 Task: View the report on the team pipeline
Action: Mouse scrolled (419, 310) with delta (0, 0)
Screenshot: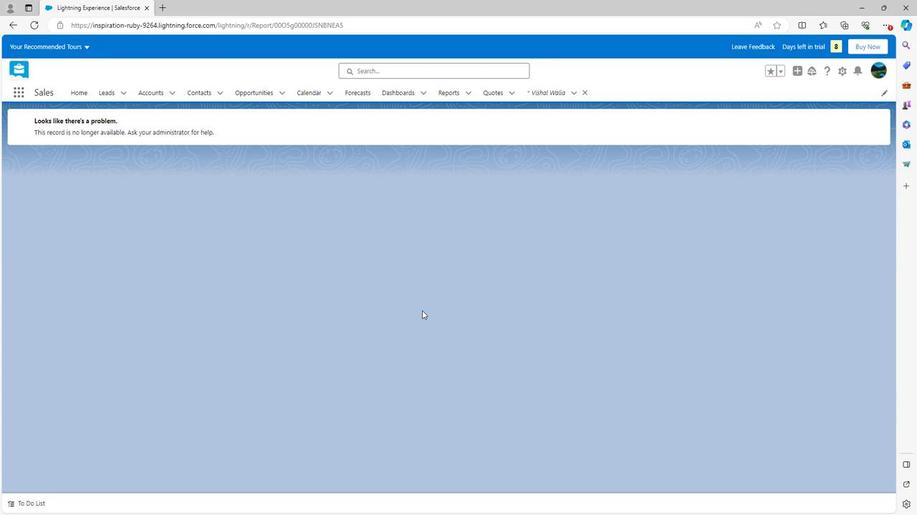 
Action: Mouse scrolled (419, 310) with delta (0, 0)
Screenshot: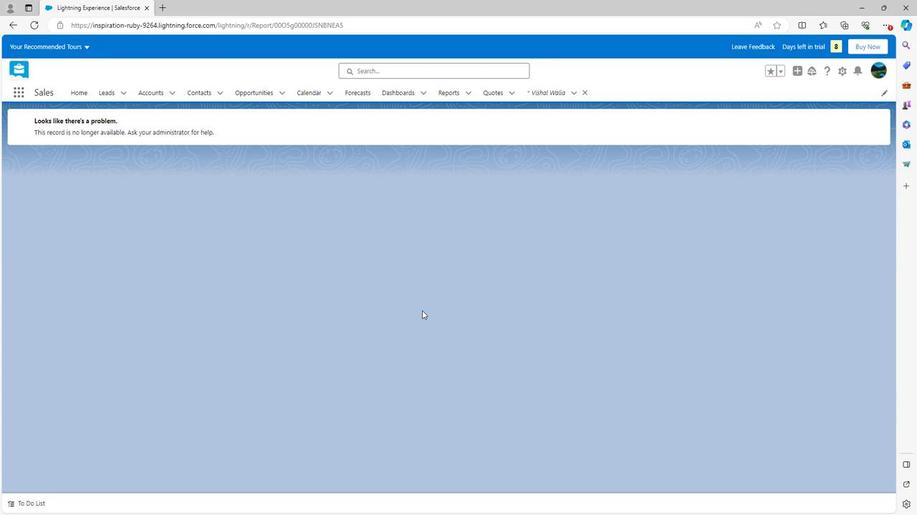 
Action: Mouse scrolled (419, 310) with delta (0, 0)
Screenshot: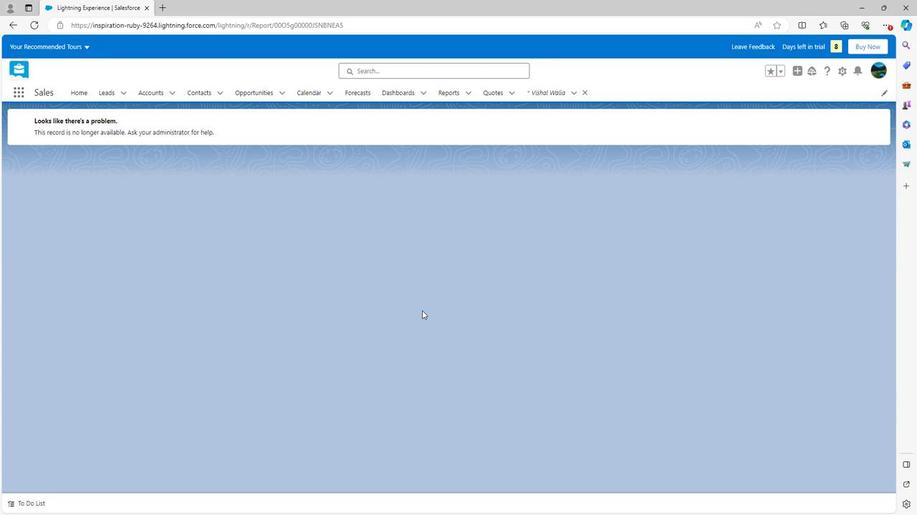
Action: Mouse scrolled (419, 310) with delta (0, 0)
Screenshot: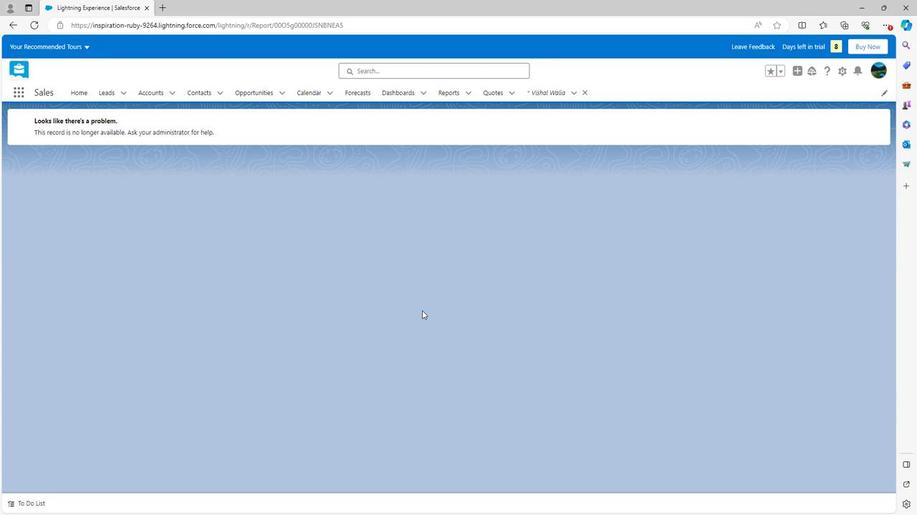 
Action: Mouse moved to (444, 93)
Screenshot: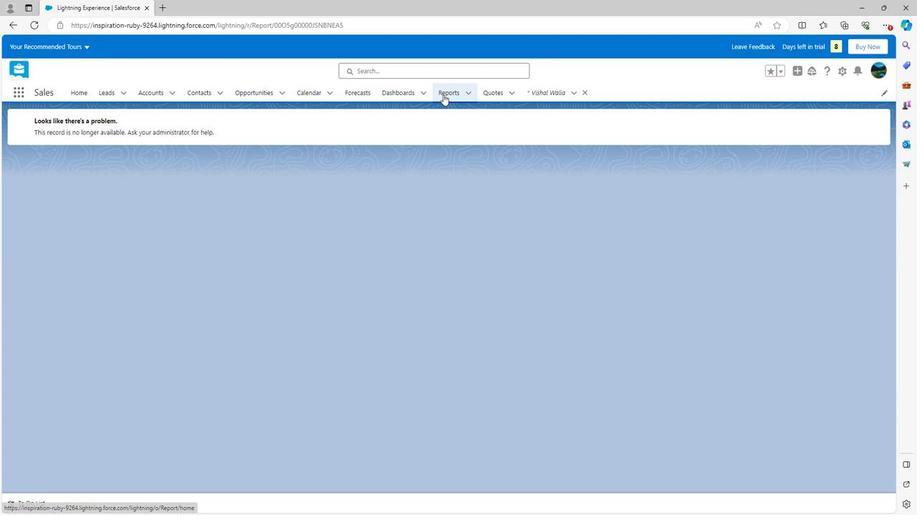 
Action: Mouse pressed left at (444, 93)
Screenshot: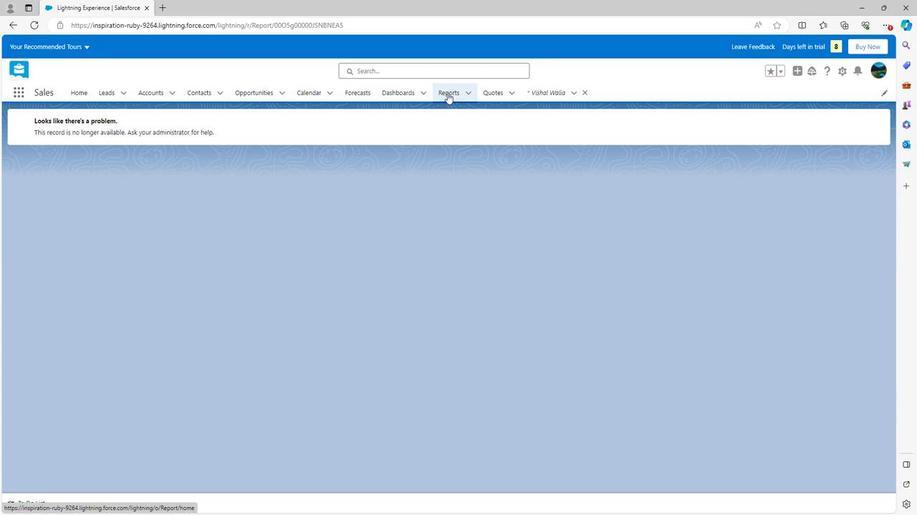 
Action: Mouse moved to (108, 215)
Screenshot: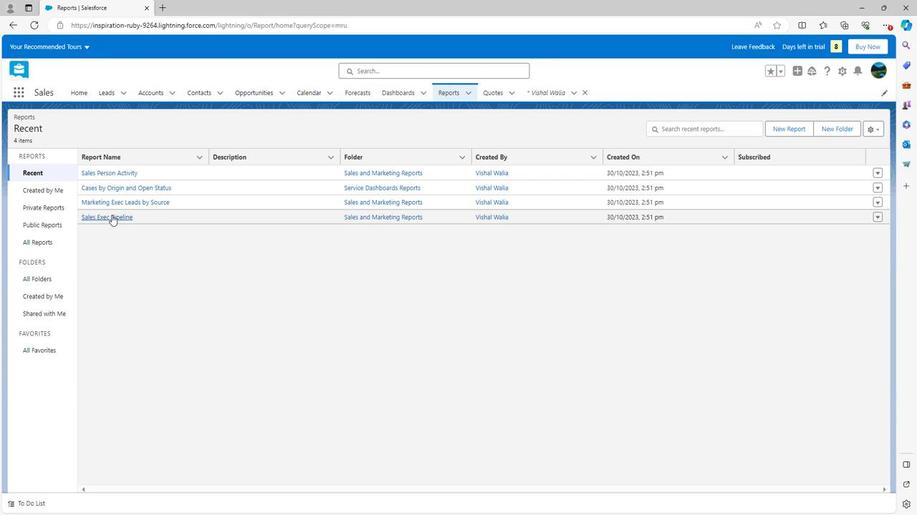 
Action: Mouse pressed left at (108, 215)
Screenshot: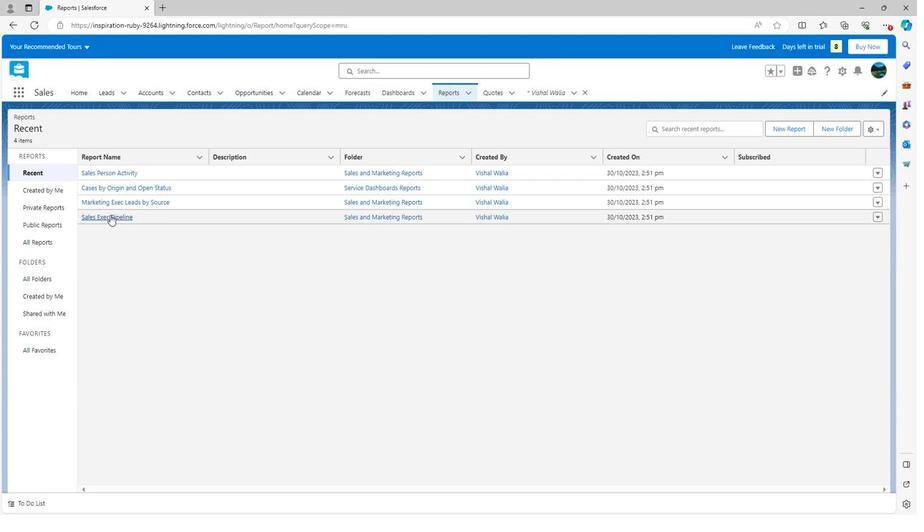
Action: Mouse moved to (331, 262)
Screenshot: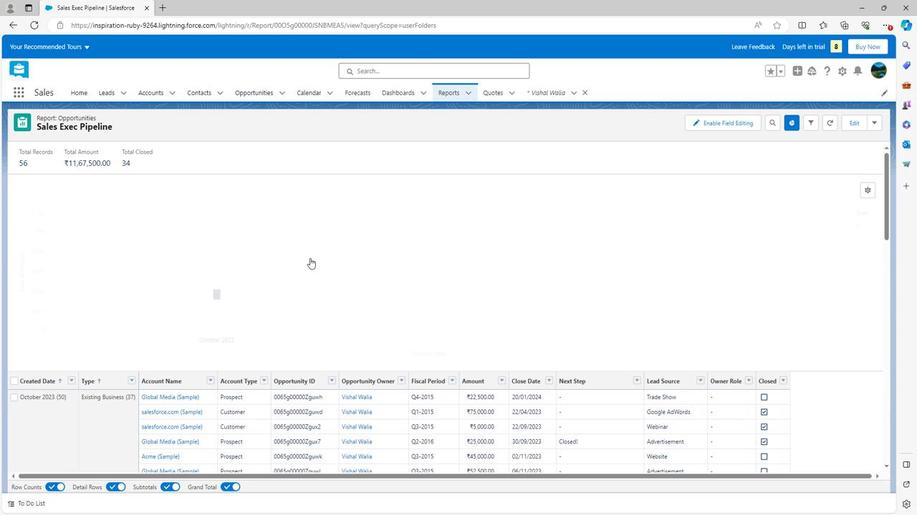 
Action: Mouse scrolled (331, 262) with delta (0, 0)
Screenshot: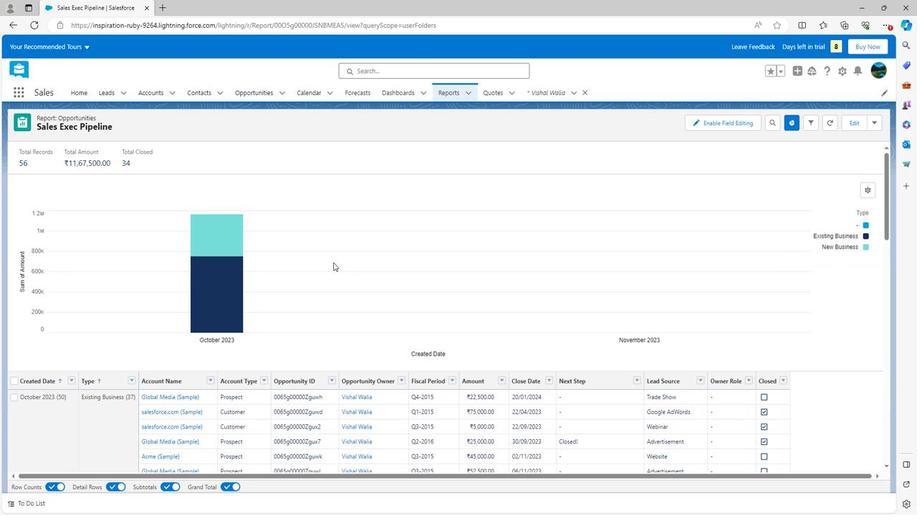 
Action: Mouse scrolled (331, 262) with delta (0, 0)
Screenshot: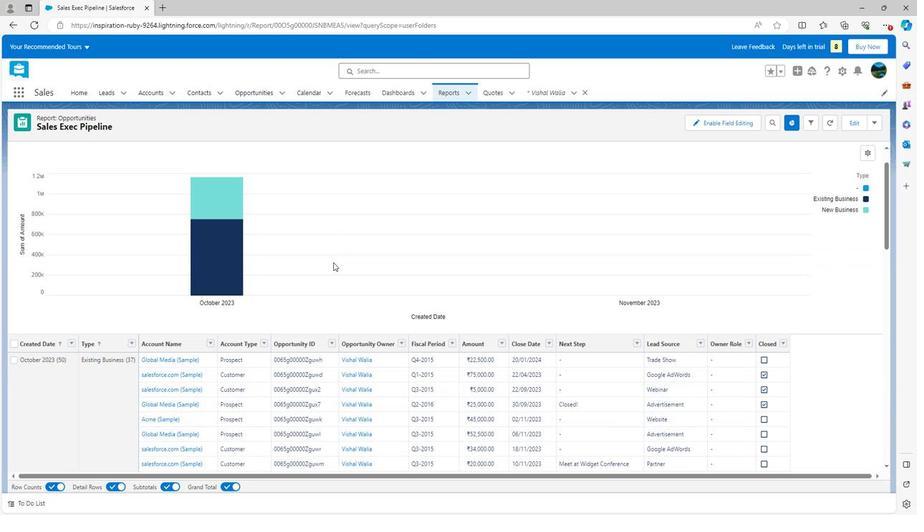 
Action: Mouse scrolled (331, 262) with delta (0, 0)
Screenshot: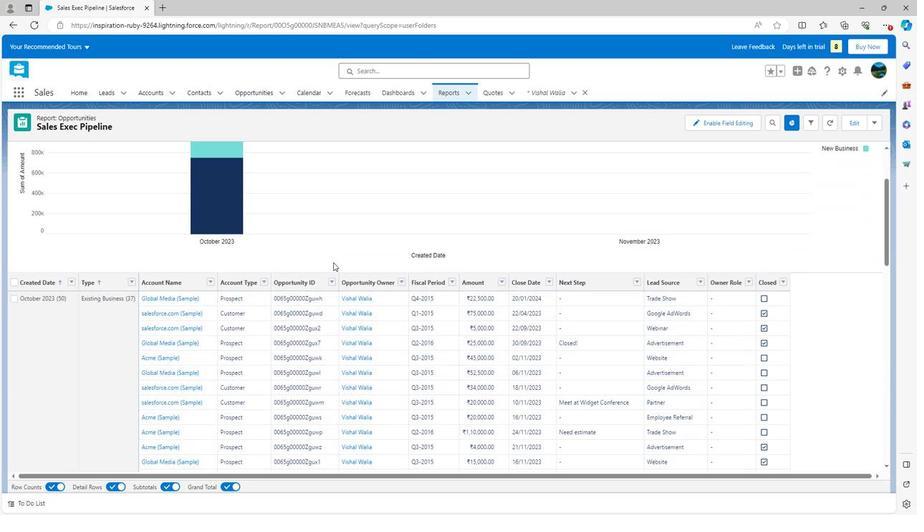 
Action: Mouse scrolled (331, 262) with delta (0, 0)
Screenshot: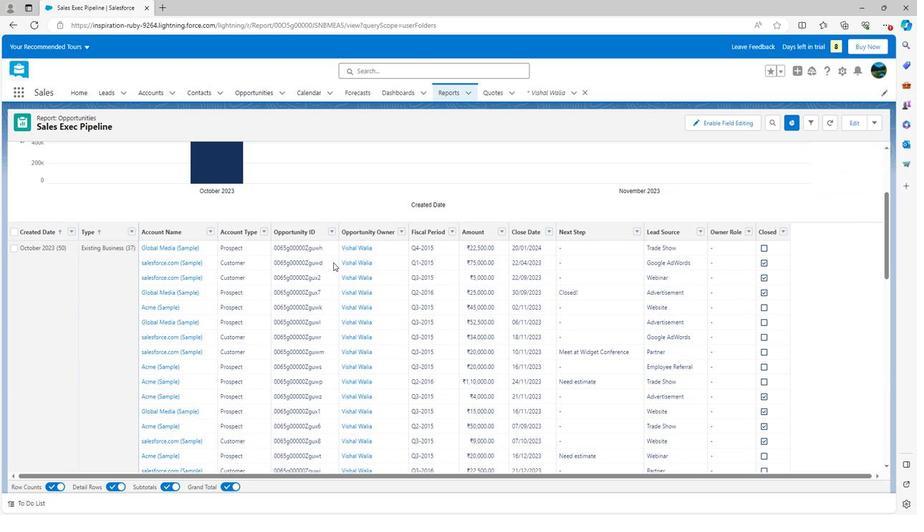 
Action: Mouse scrolled (331, 262) with delta (0, 0)
Screenshot: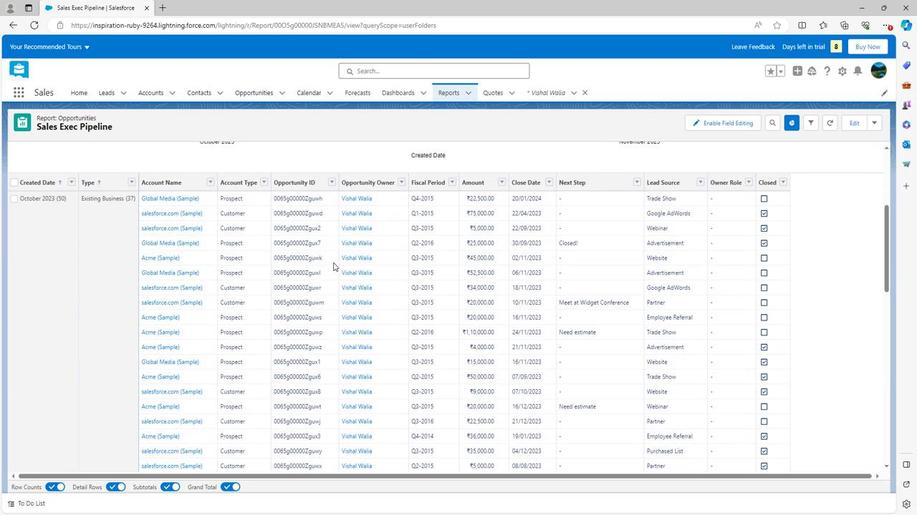 
Action: Mouse scrolled (331, 262) with delta (0, 0)
Screenshot: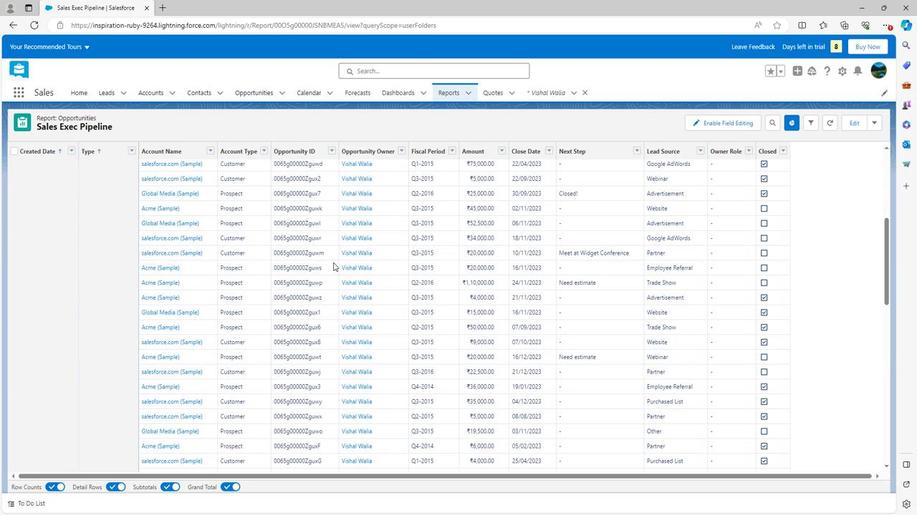 
Action: Mouse scrolled (331, 262) with delta (0, 0)
Screenshot: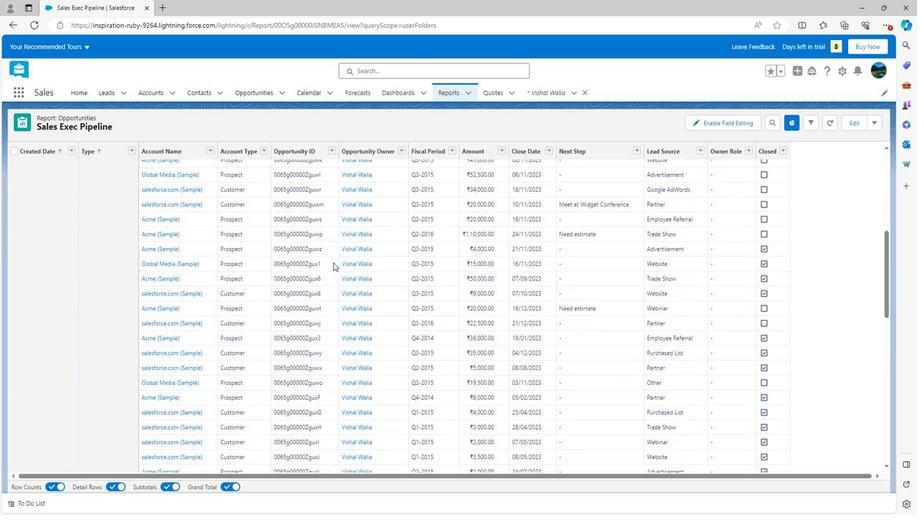 
Action: Mouse scrolled (331, 262) with delta (0, 0)
Screenshot: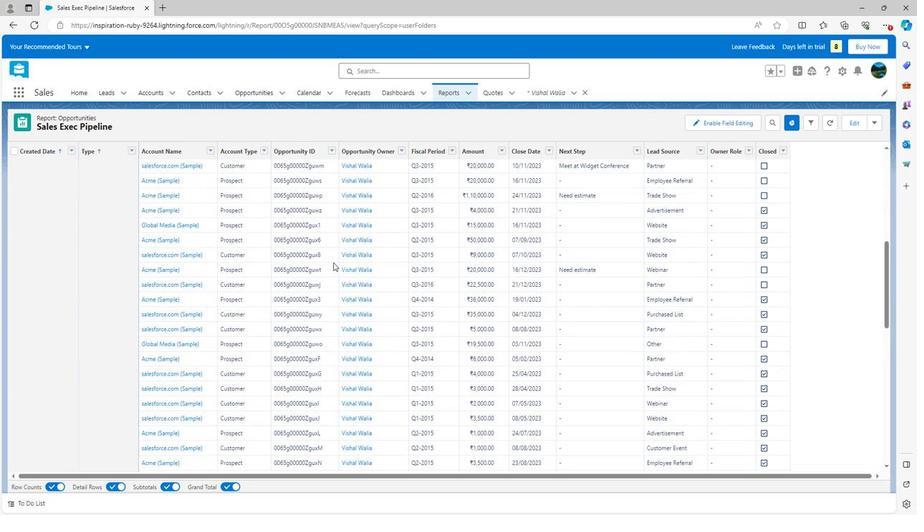 
Action: Mouse scrolled (331, 262) with delta (0, 0)
Screenshot: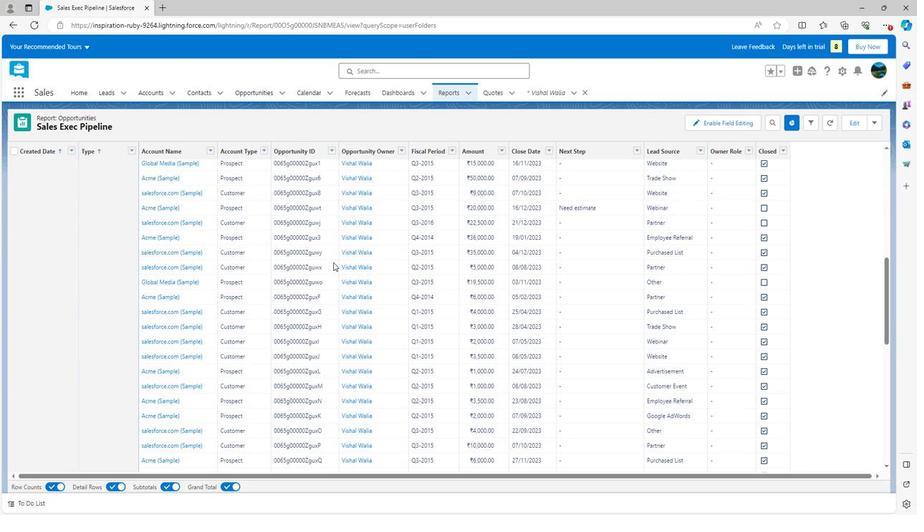 
Action: Mouse scrolled (331, 262) with delta (0, 0)
Screenshot: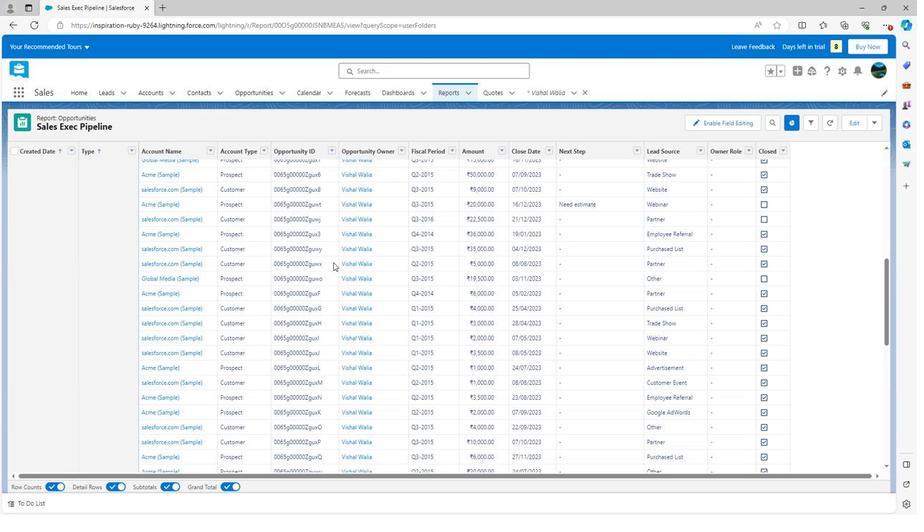 
Action: Mouse scrolled (331, 262) with delta (0, 0)
Screenshot: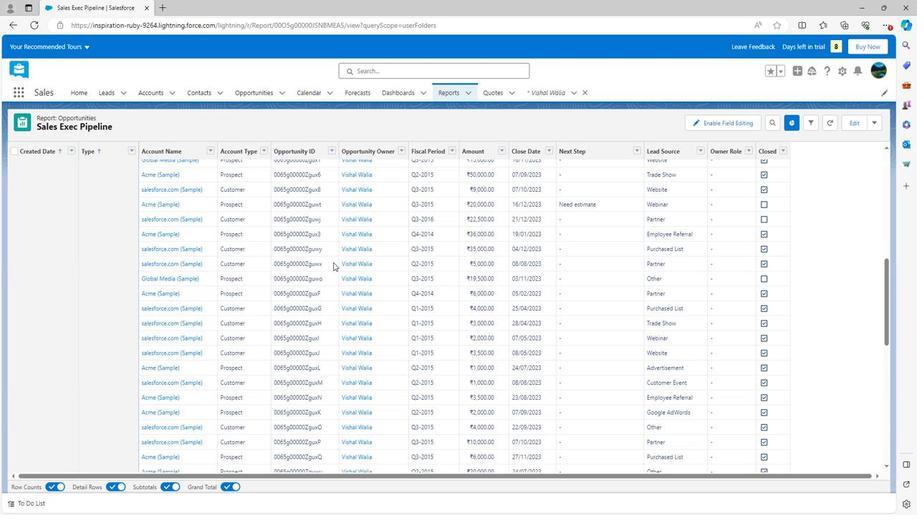 
Action: Mouse scrolled (331, 262) with delta (0, 0)
Screenshot: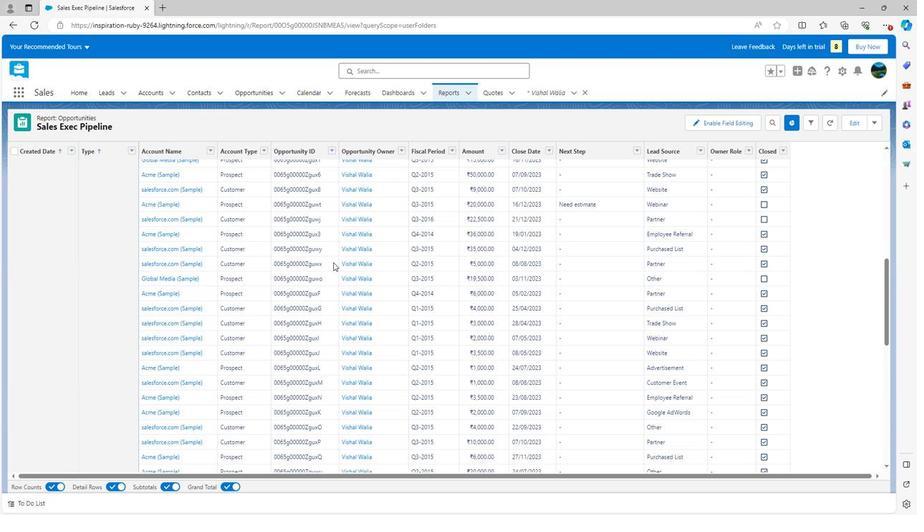 
Action: Mouse moved to (473, 305)
Screenshot: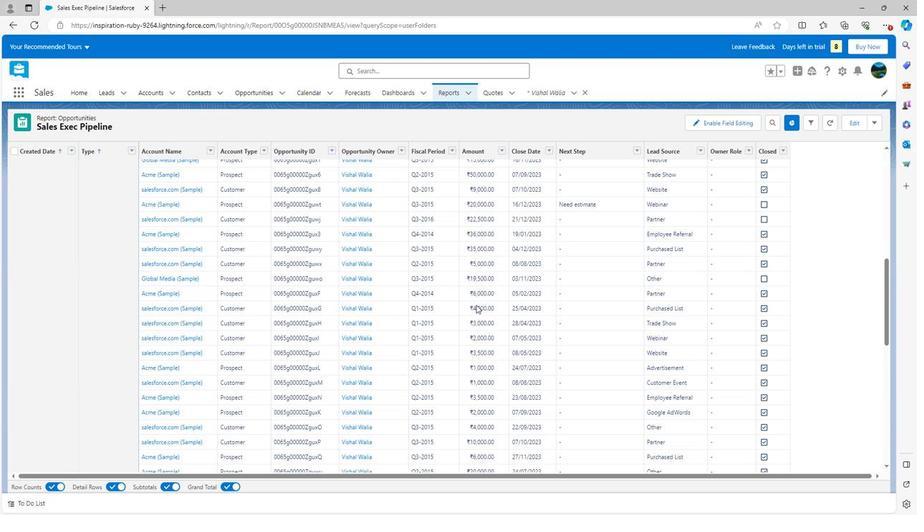 
Action: Mouse scrolled (473, 305) with delta (0, 0)
Screenshot: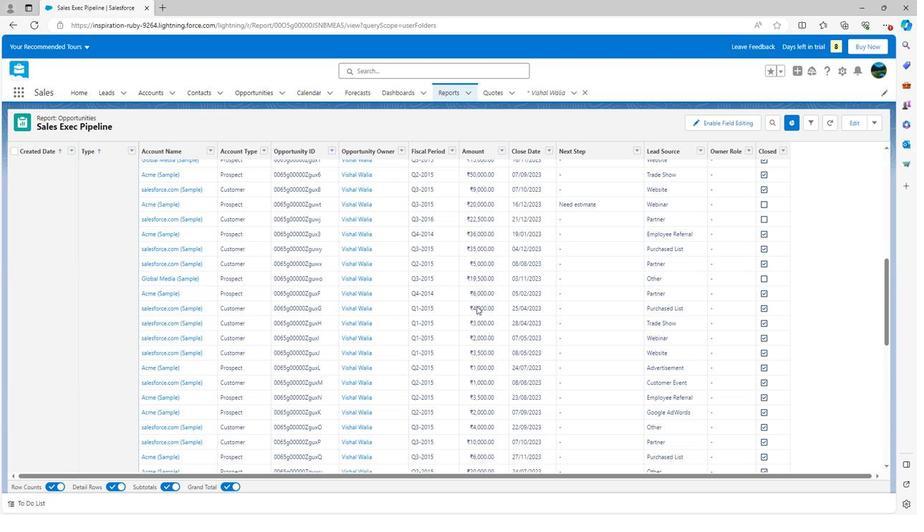 
Action: Mouse scrolled (473, 305) with delta (0, 0)
Screenshot: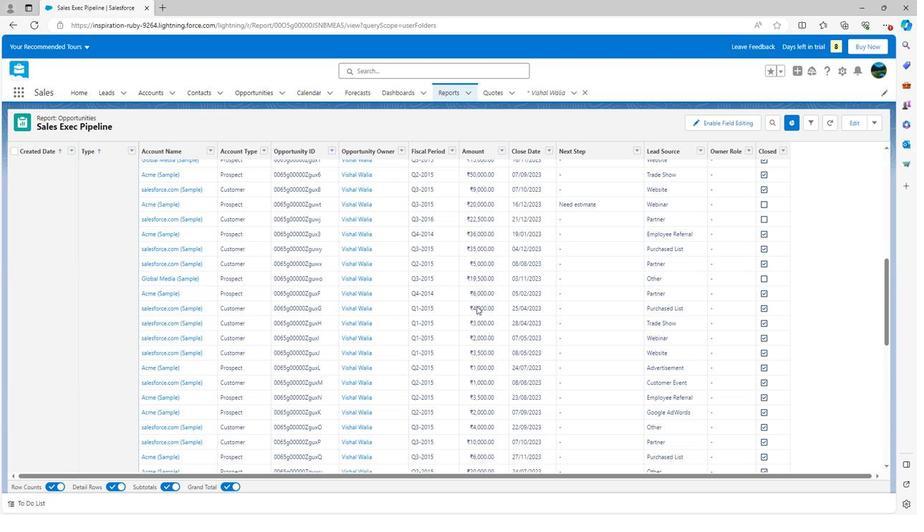 
Action: Mouse scrolled (473, 305) with delta (0, 0)
Screenshot: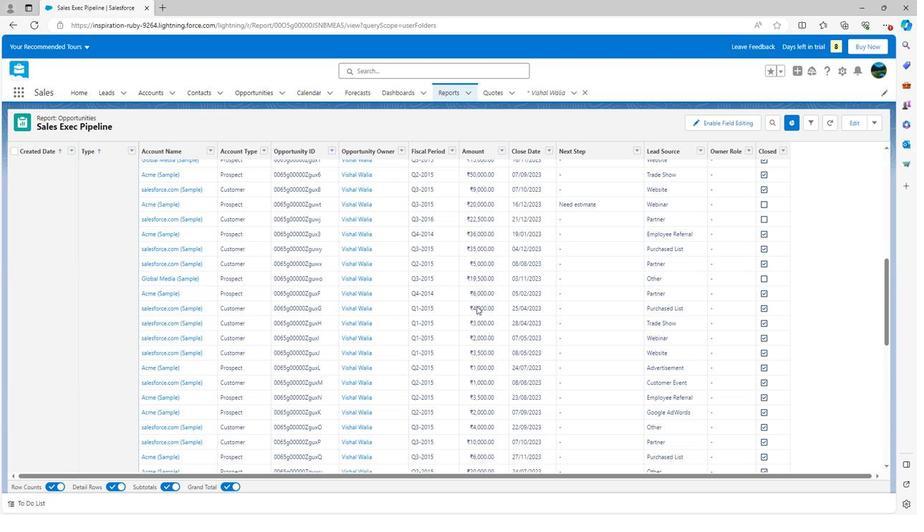 
Action: Mouse scrolled (473, 305) with delta (0, 0)
Screenshot: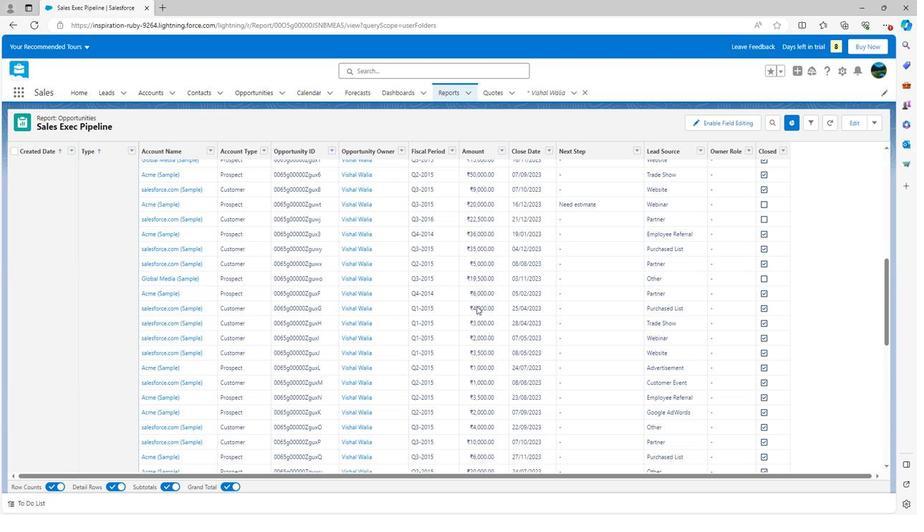 
Action: Mouse moved to (804, 317)
Screenshot: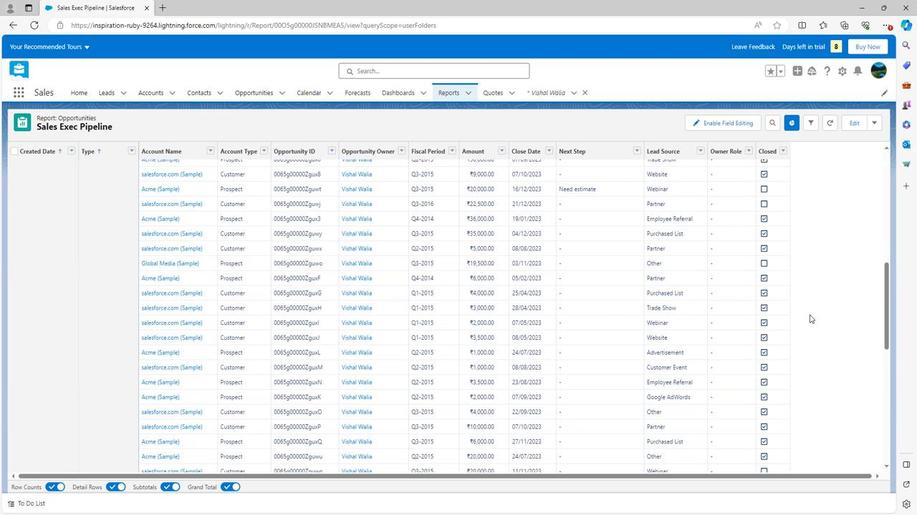
Action: Mouse scrolled (804, 316) with delta (0, 0)
Screenshot: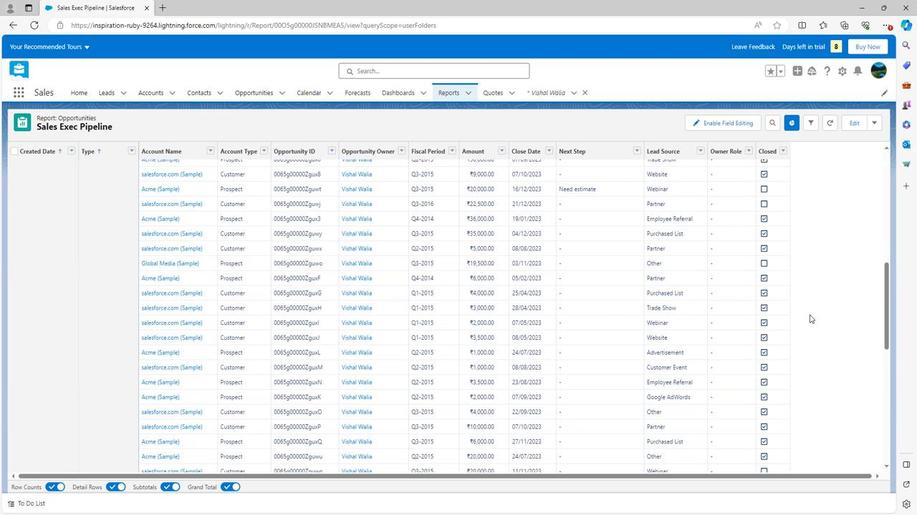 
Action: Mouse moved to (804, 318)
Screenshot: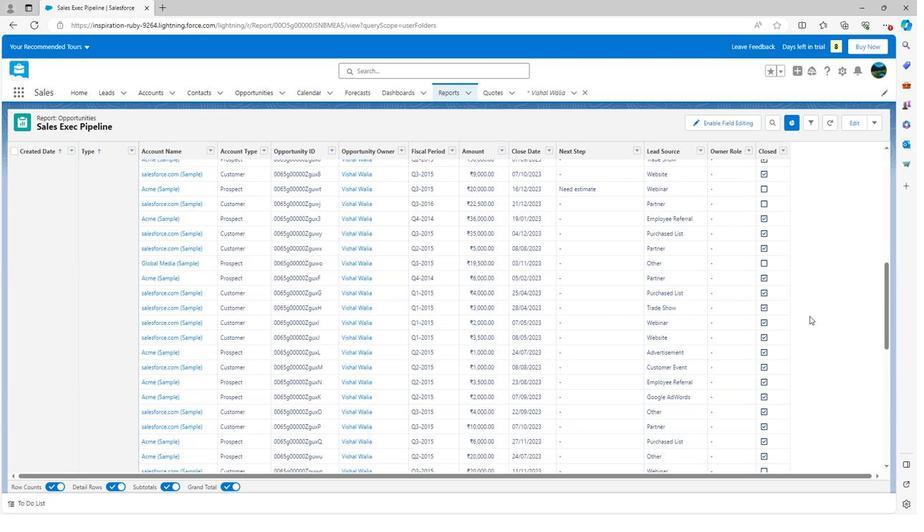 
Action: Mouse scrolled (804, 318) with delta (0, 0)
Screenshot: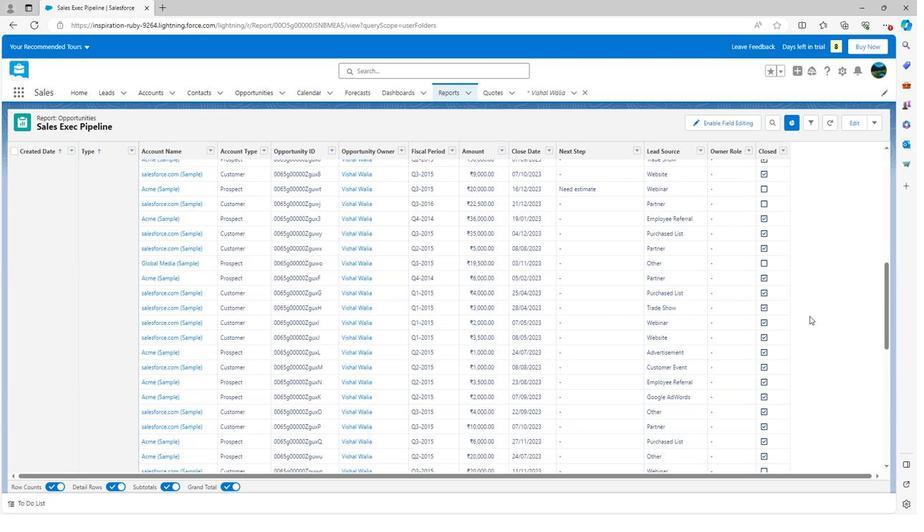 
Action: Mouse moved to (804, 318)
Screenshot: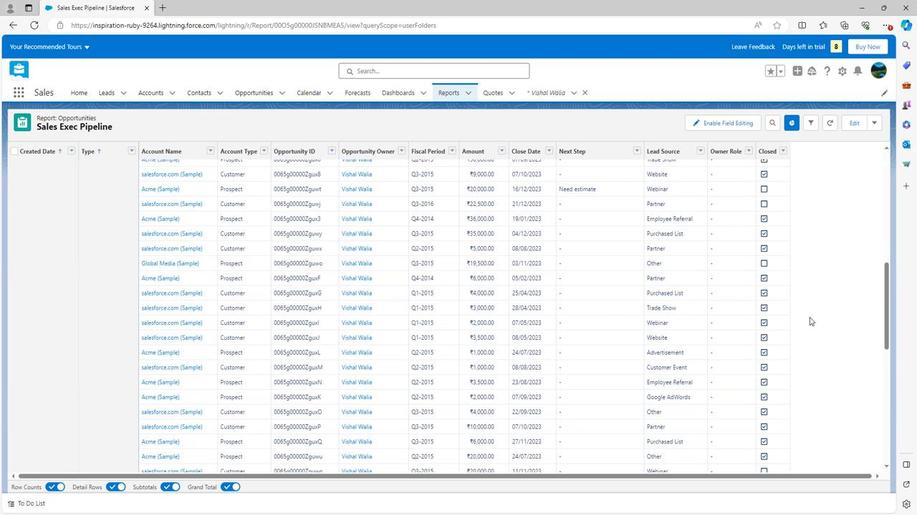 
Action: Mouse scrolled (804, 318) with delta (0, 0)
Screenshot: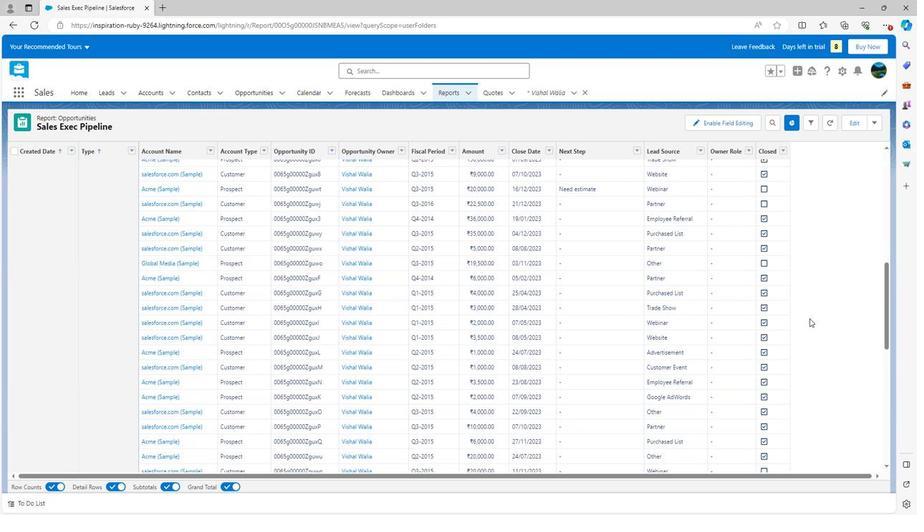 
Action: Mouse scrolled (804, 318) with delta (0, 0)
Screenshot: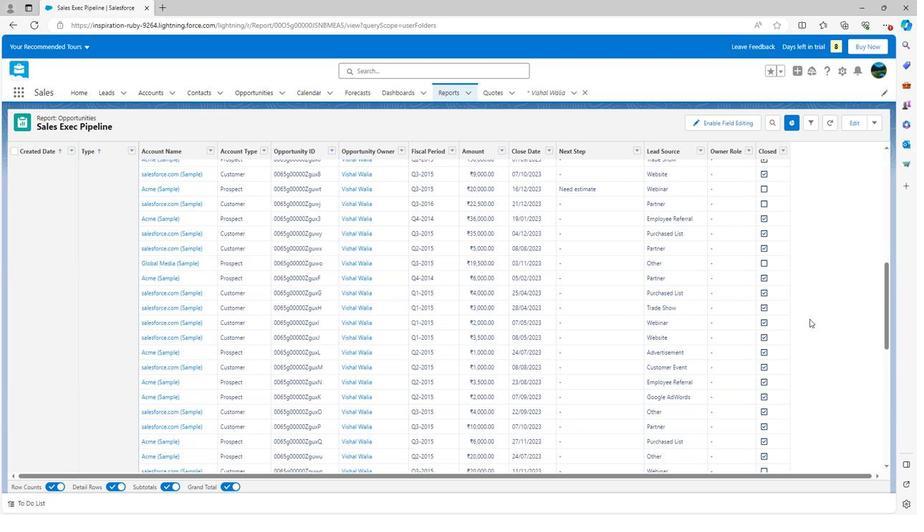 
Action: Mouse moved to (880, 304)
Screenshot: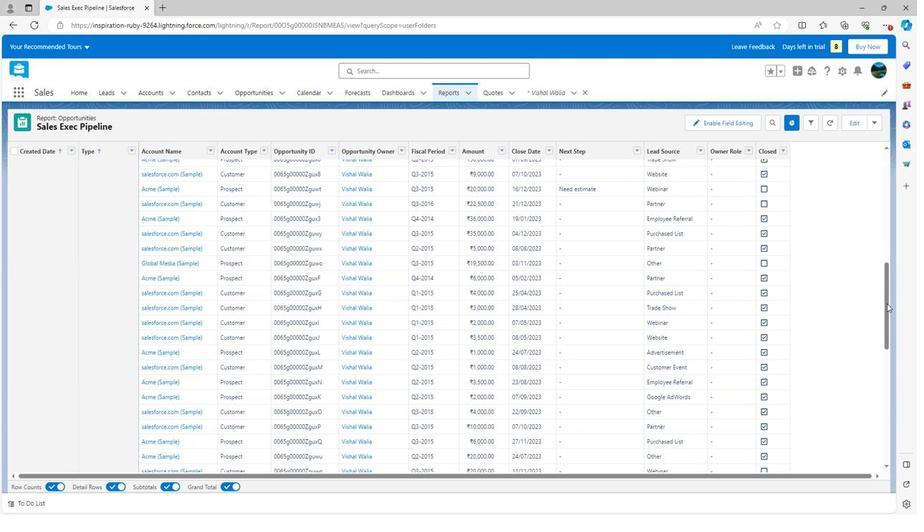 
Action: Mouse pressed left at (880, 304)
Screenshot: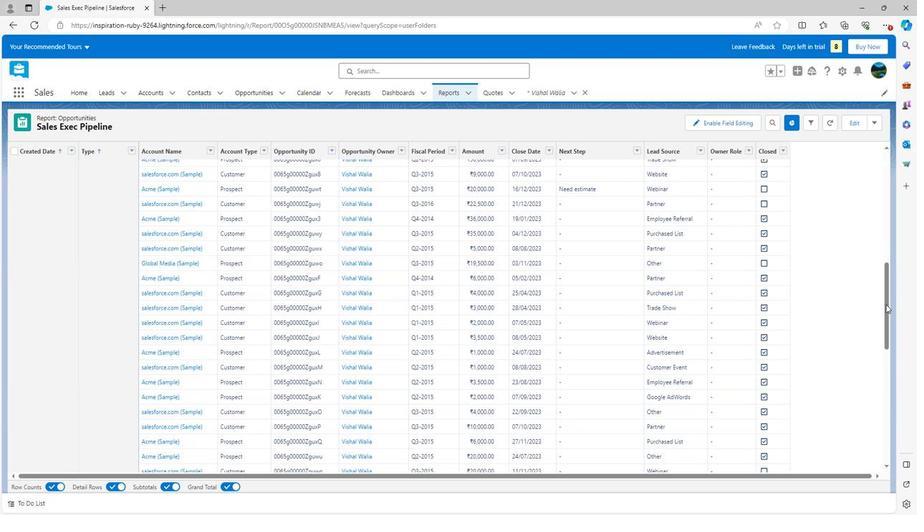 
Action: Mouse moved to (833, 310)
Screenshot: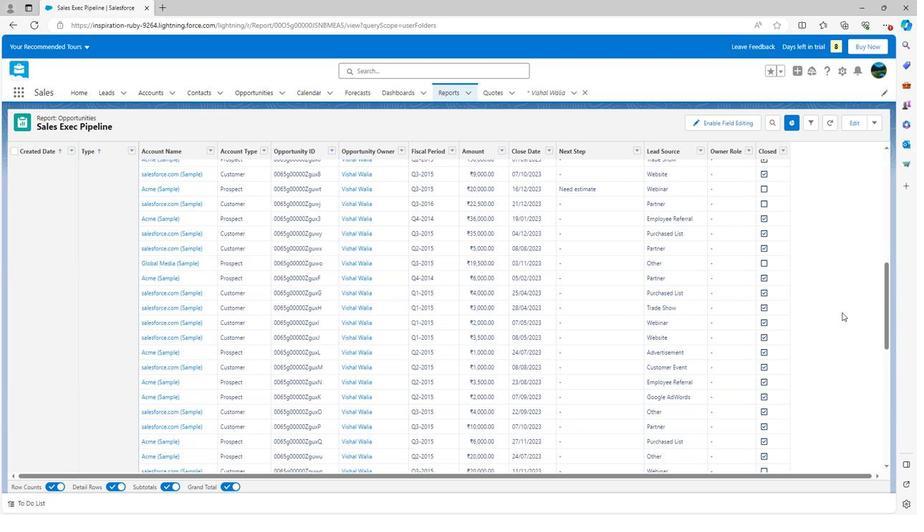 
Action: Mouse scrolled (833, 311) with delta (0, 0)
Screenshot: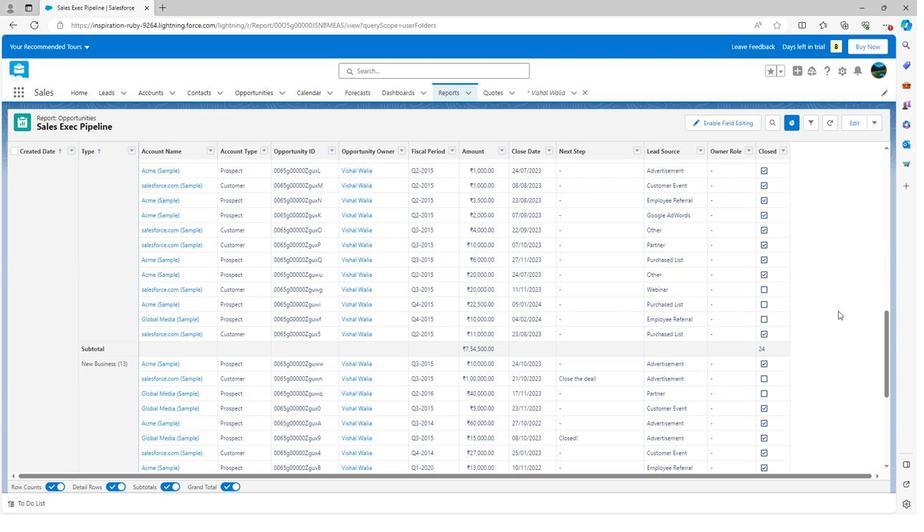 
Action: Mouse scrolled (833, 311) with delta (0, 0)
Screenshot: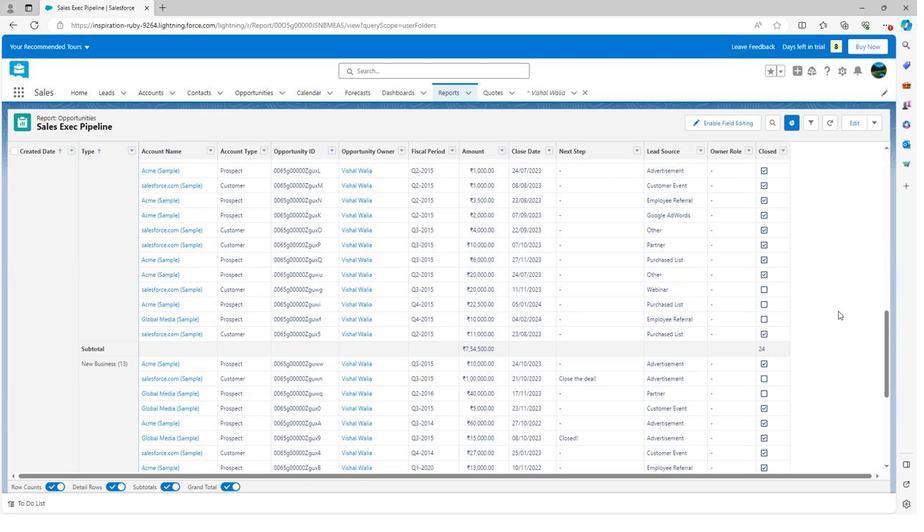 
Action: Mouse scrolled (833, 311) with delta (0, 0)
Screenshot: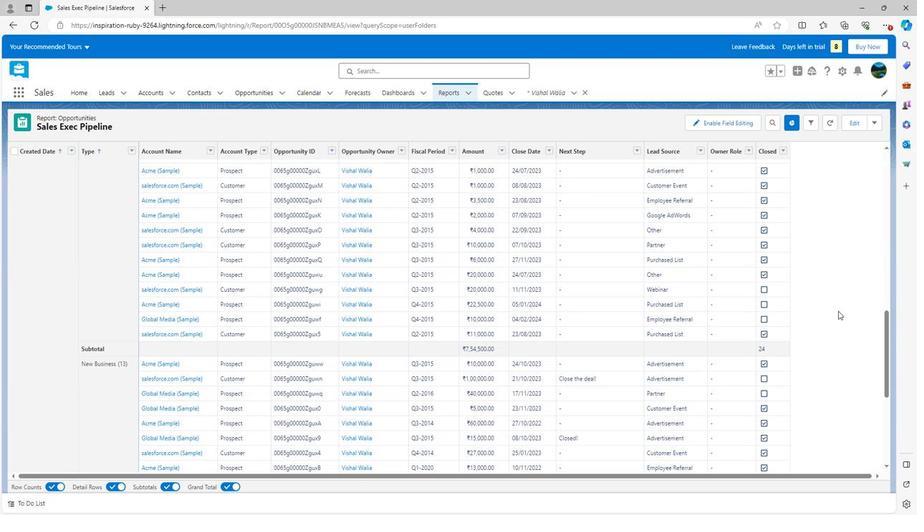 
Action: Mouse scrolled (833, 311) with delta (0, 0)
Screenshot: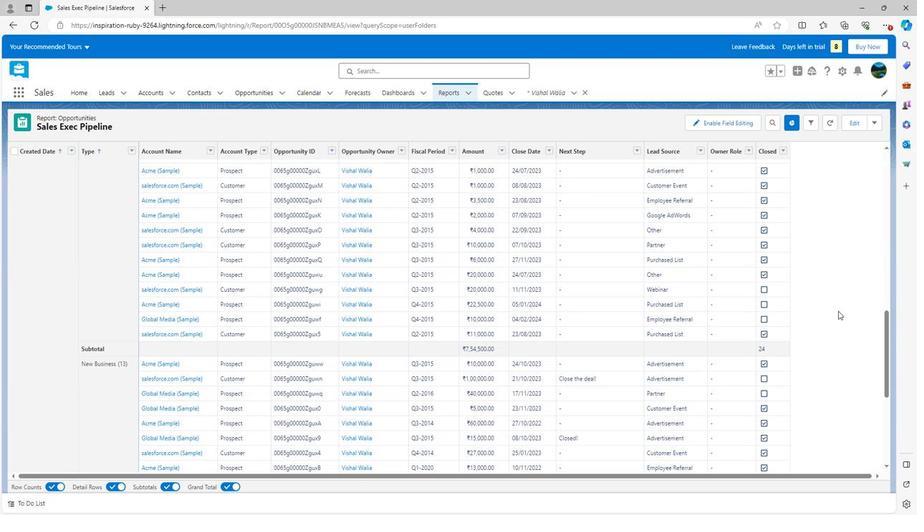 
Action: Mouse scrolled (833, 311) with delta (0, 0)
Screenshot: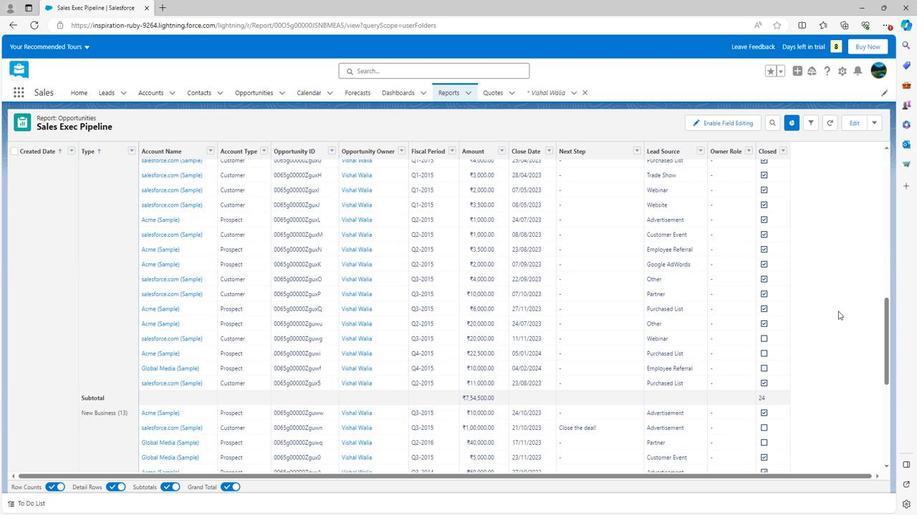 
Action: Mouse scrolled (833, 311) with delta (0, 0)
Screenshot: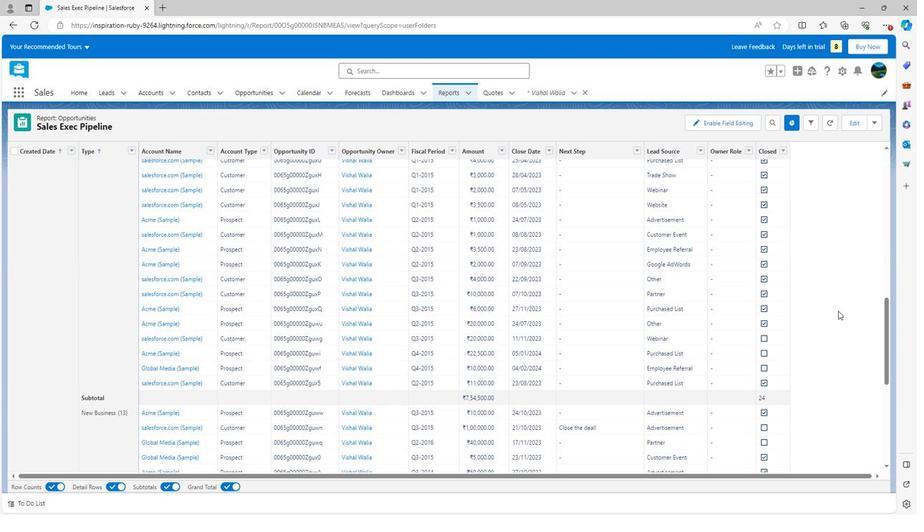 
Action: Mouse scrolled (833, 311) with delta (0, 0)
Screenshot: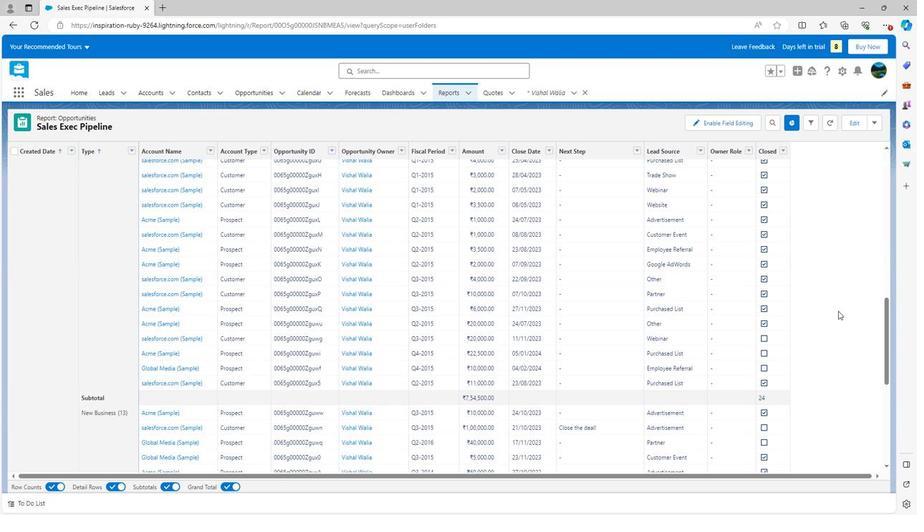 
Action: Mouse scrolled (833, 311) with delta (0, 0)
Screenshot: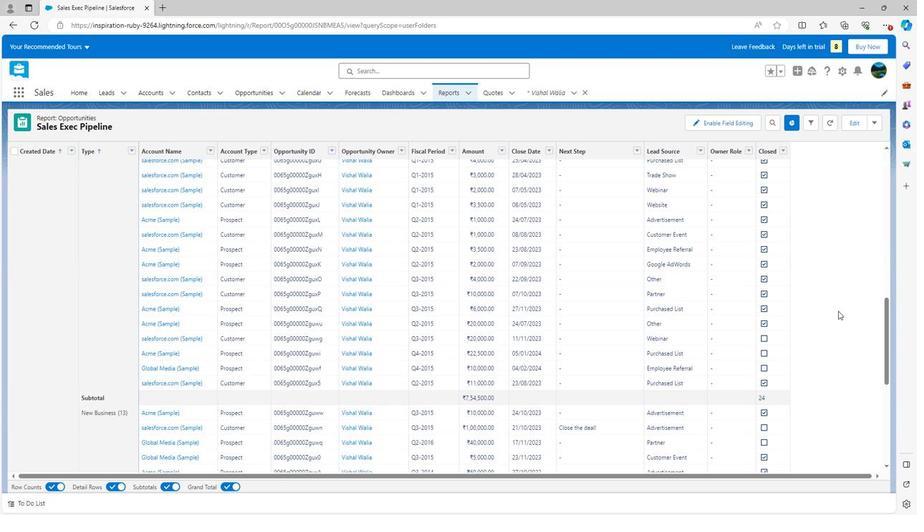 
Action: Mouse scrolled (833, 311) with delta (0, 0)
Screenshot: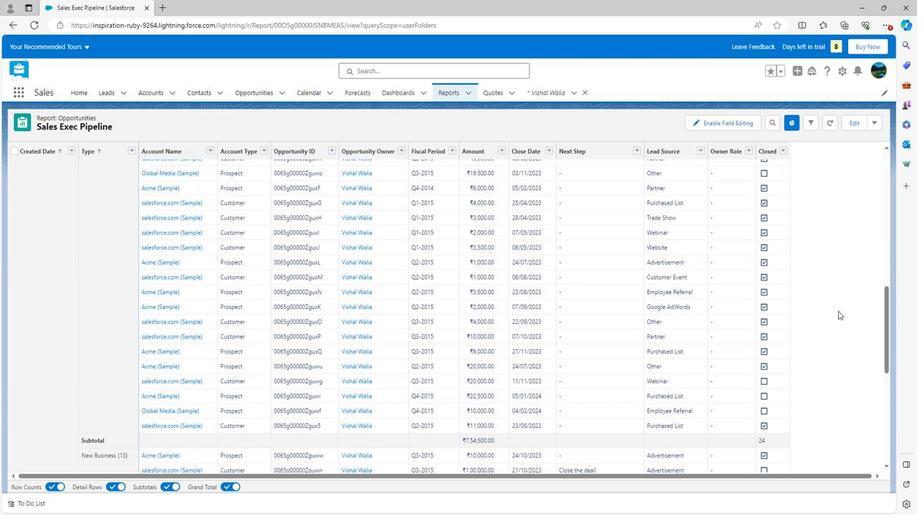 
Action: Mouse scrolled (833, 311) with delta (0, 0)
Screenshot: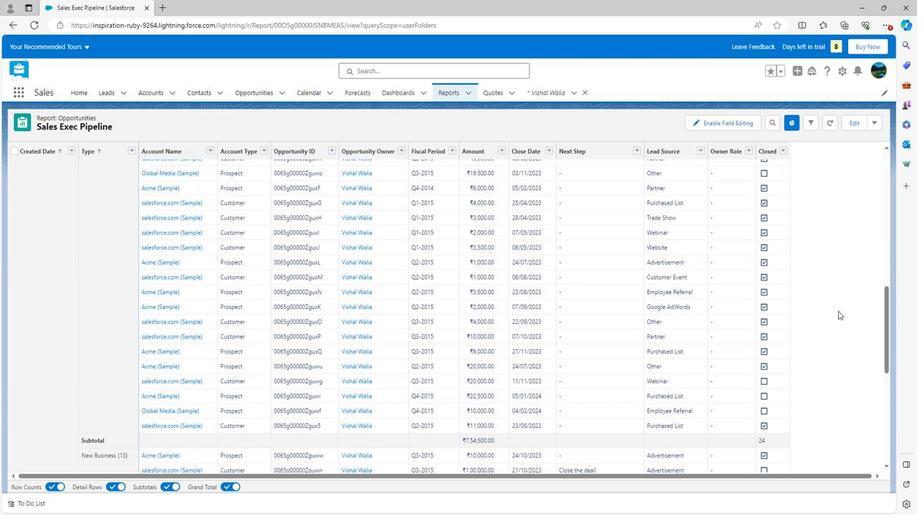 
Action: Mouse scrolled (833, 311) with delta (0, 0)
Screenshot: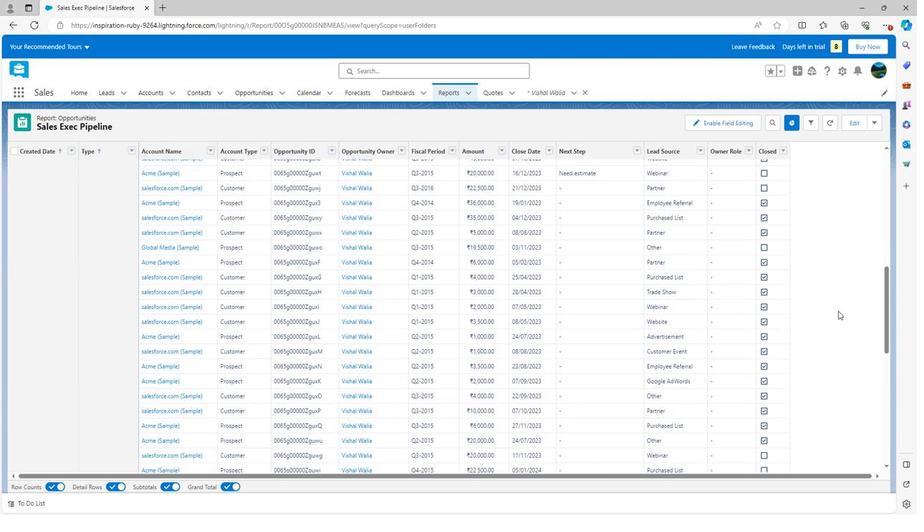 
Action: Mouse scrolled (833, 311) with delta (0, 0)
Screenshot: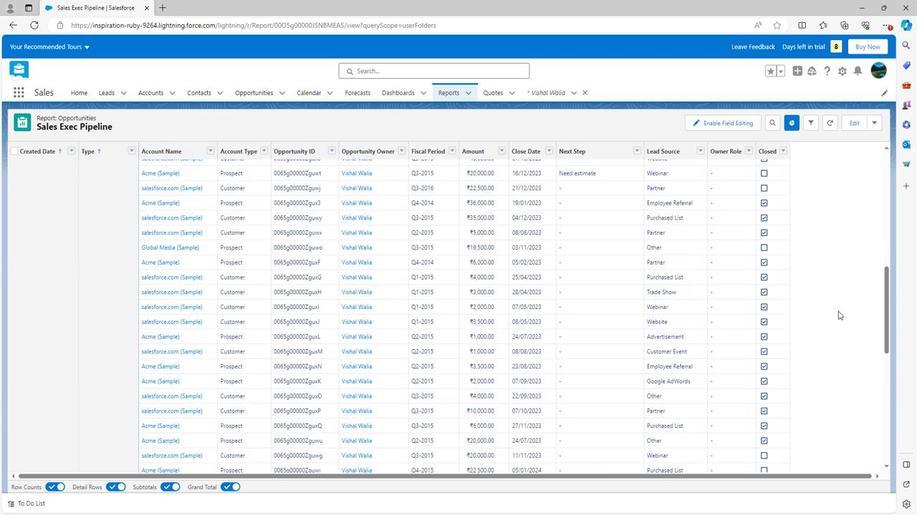 
Action: Mouse scrolled (833, 311) with delta (0, 0)
Screenshot: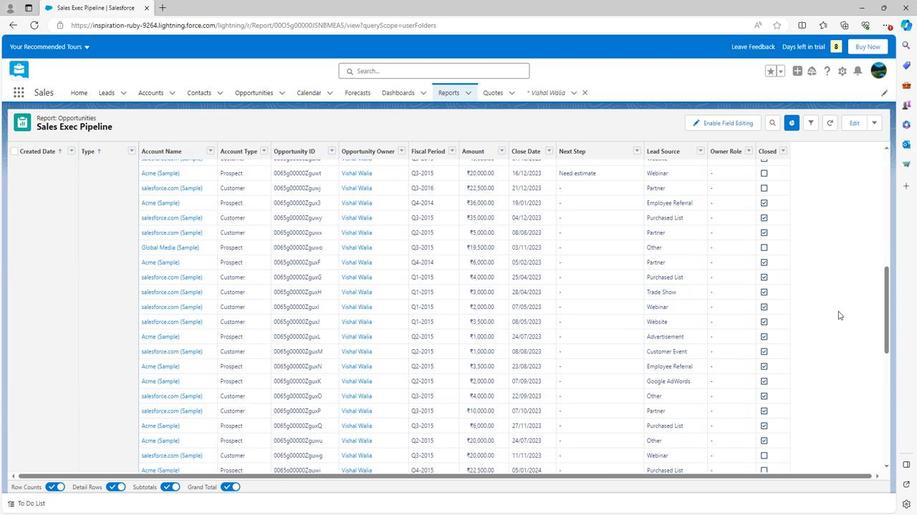 
Action: Mouse scrolled (833, 311) with delta (0, 0)
Screenshot: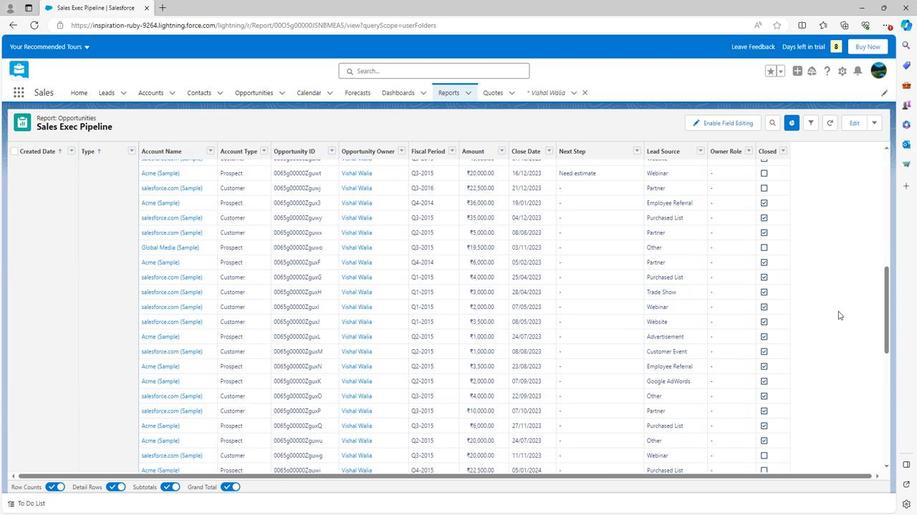 
Action: Mouse scrolled (833, 311) with delta (0, 0)
Screenshot: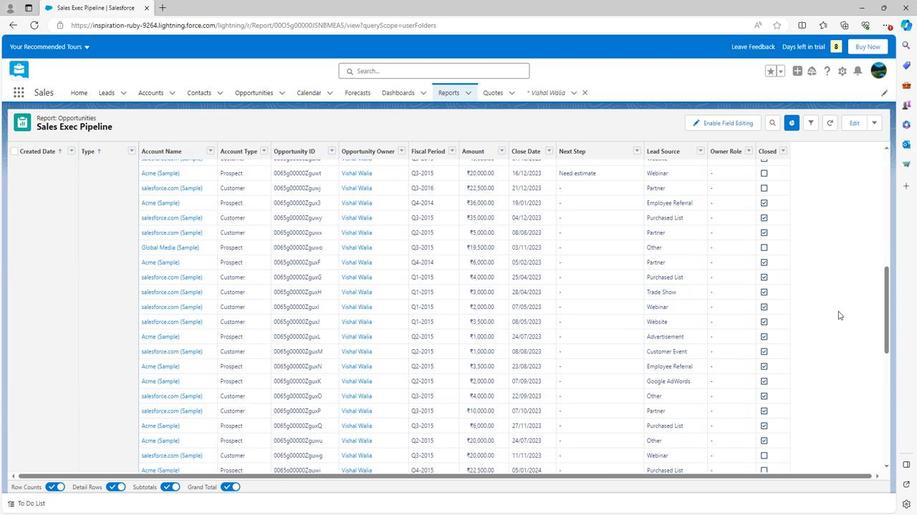
Action: Mouse scrolled (833, 311) with delta (0, 0)
Screenshot: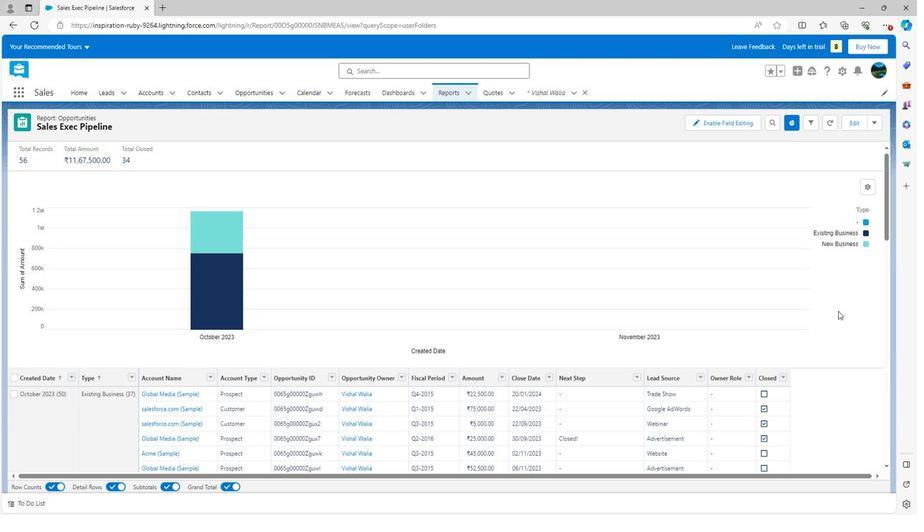 
Action: Mouse scrolled (833, 311) with delta (0, 0)
Screenshot: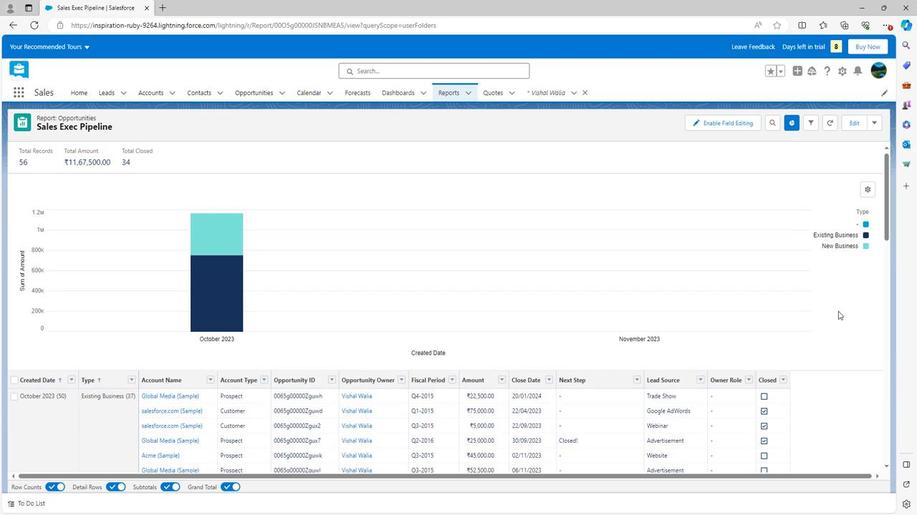 
Action: Mouse scrolled (833, 311) with delta (0, 0)
Screenshot: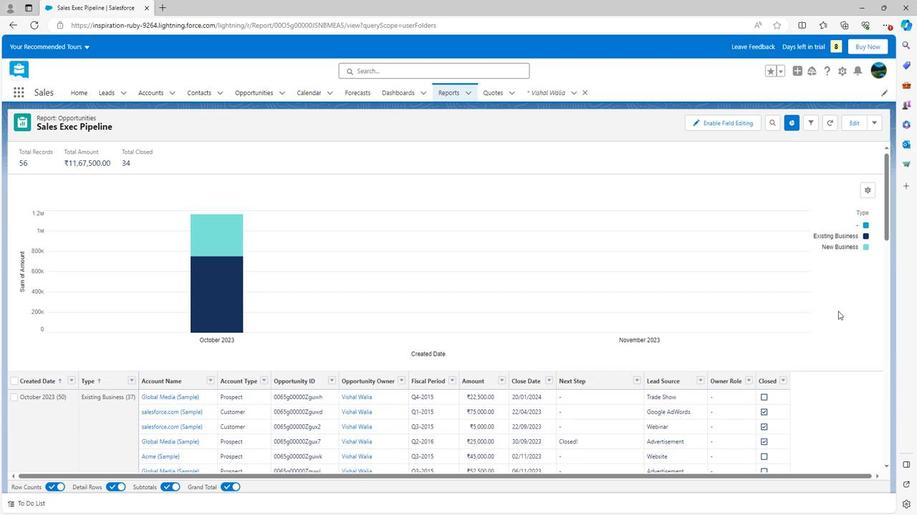 
Action: Mouse scrolled (833, 311) with delta (0, 0)
Screenshot: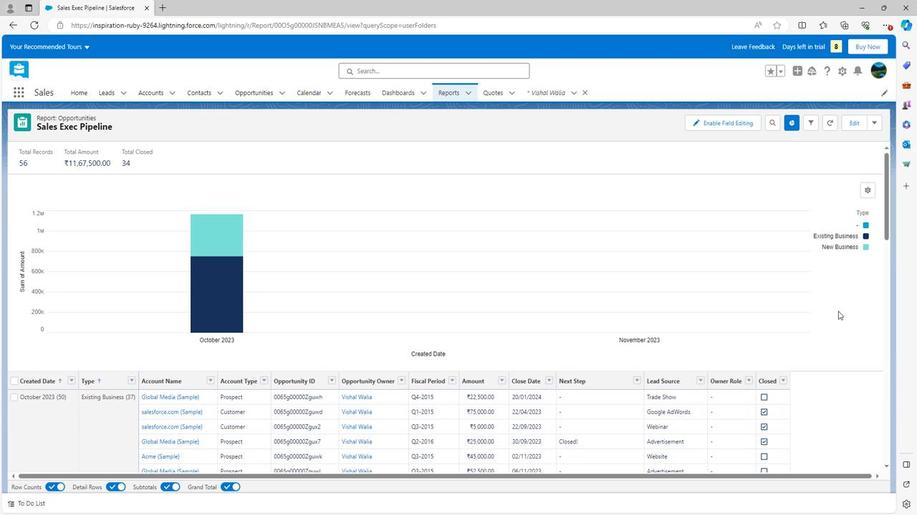 
Action: Mouse scrolled (833, 310) with delta (0, 0)
Screenshot: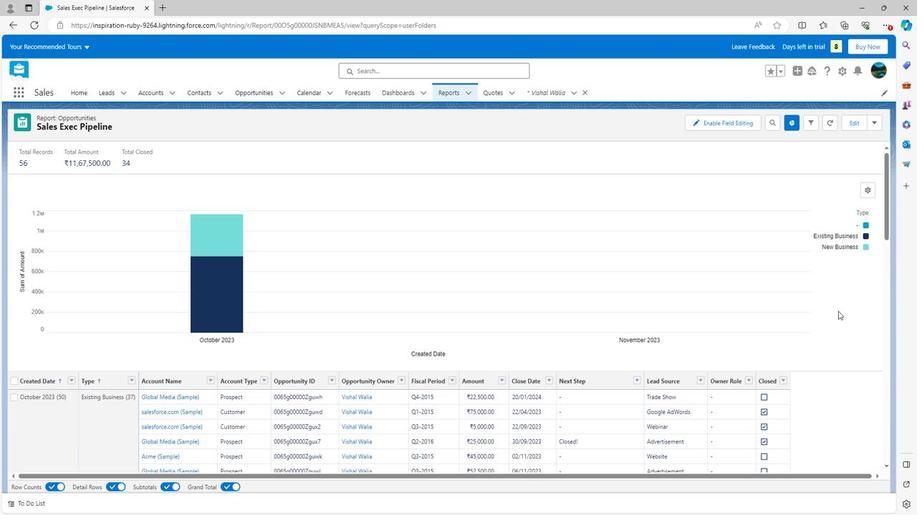 
Action: Mouse scrolled (833, 310) with delta (0, 0)
Screenshot: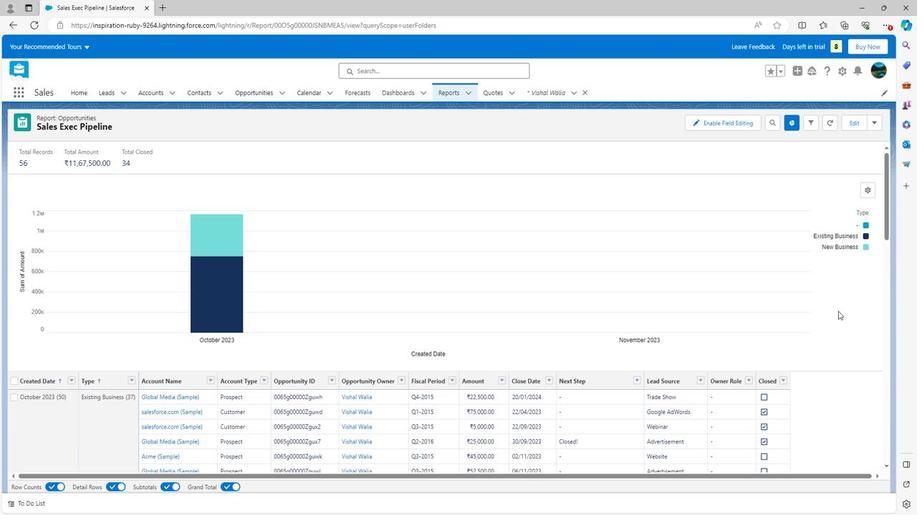 
Action: Mouse scrolled (833, 310) with delta (0, 0)
Screenshot: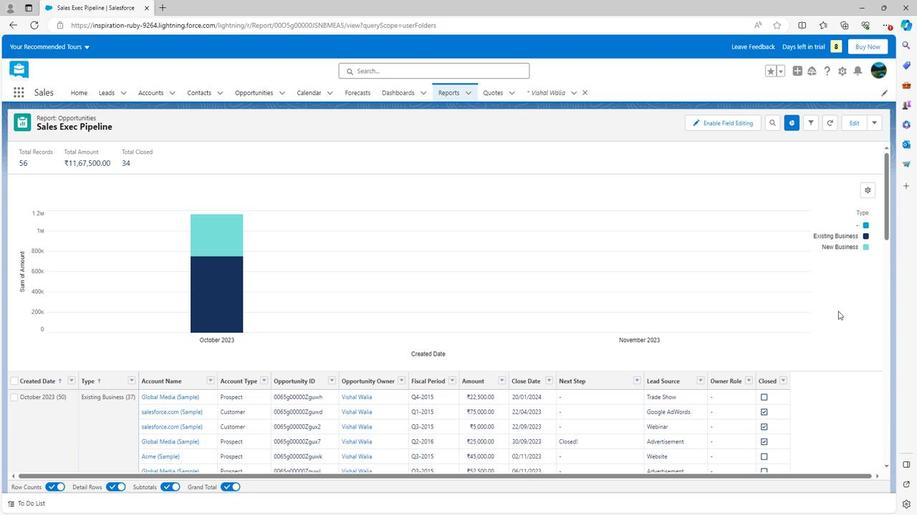 
Action: Mouse scrolled (833, 310) with delta (0, 0)
Screenshot: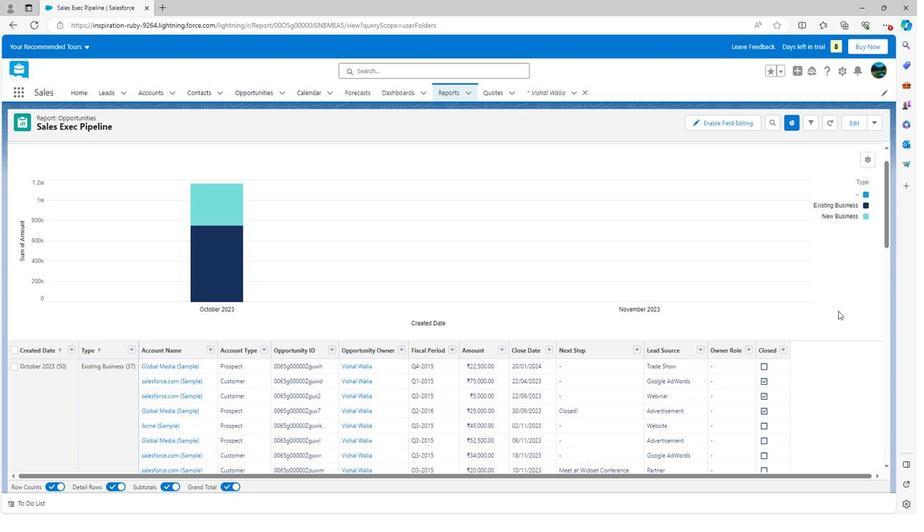 
Action: Mouse scrolled (833, 310) with delta (0, 0)
Screenshot: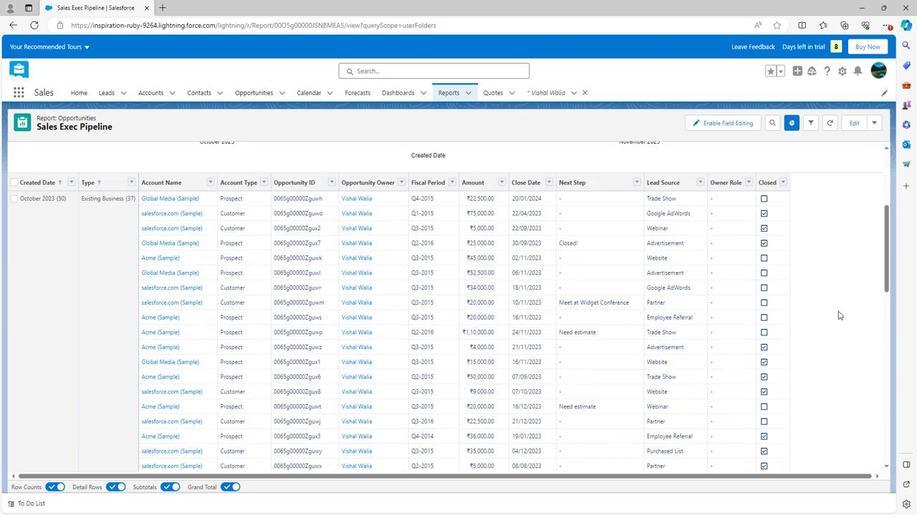 
Action: Mouse scrolled (833, 310) with delta (0, 0)
Screenshot: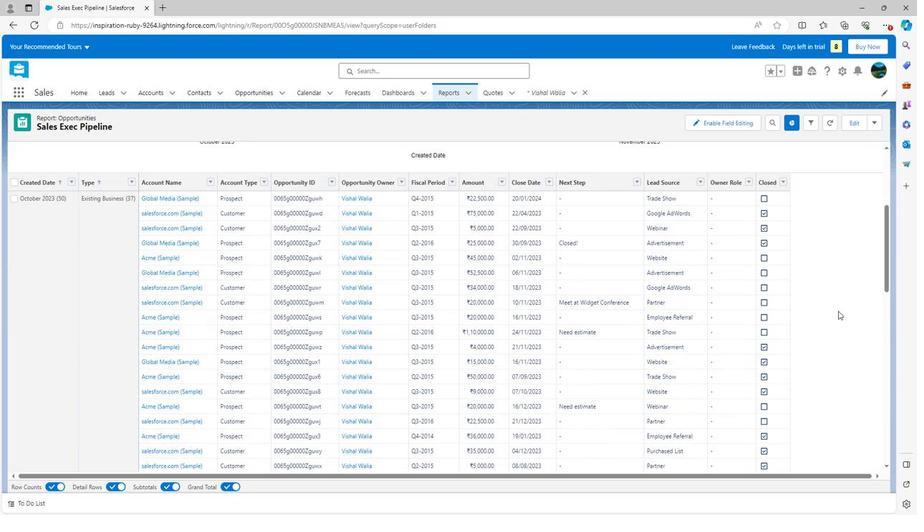 
Action: Mouse scrolled (833, 310) with delta (0, 0)
Screenshot: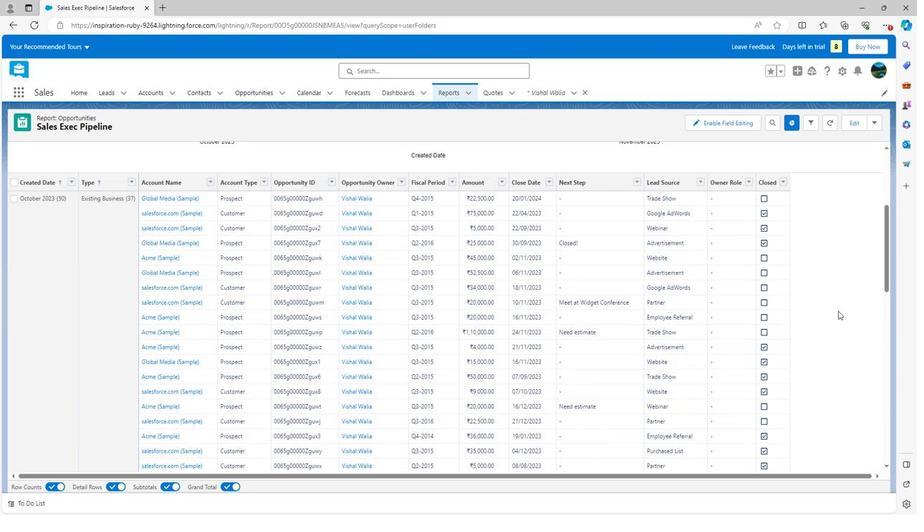 
Action: Mouse scrolled (833, 310) with delta (0, 0)
Screenshot: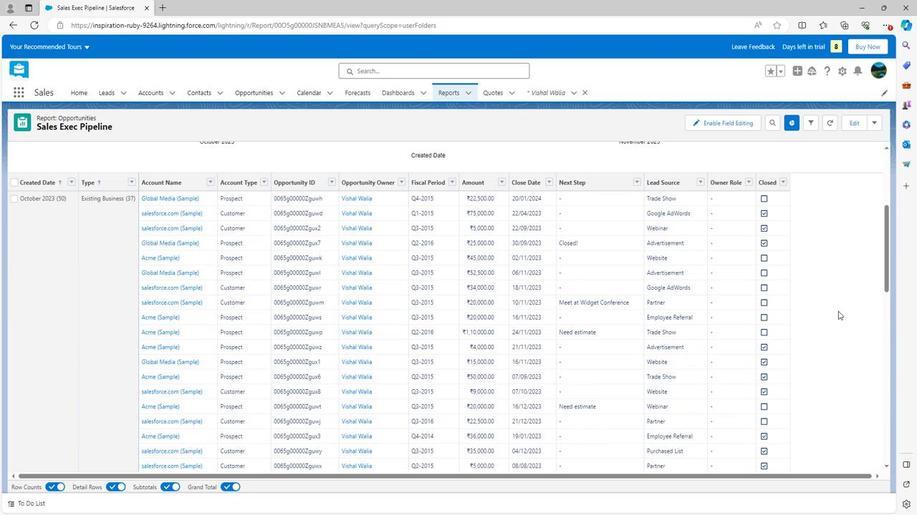 
Action: Mouse scrolled (833, 310) with delta (0, 0)
Screenshot: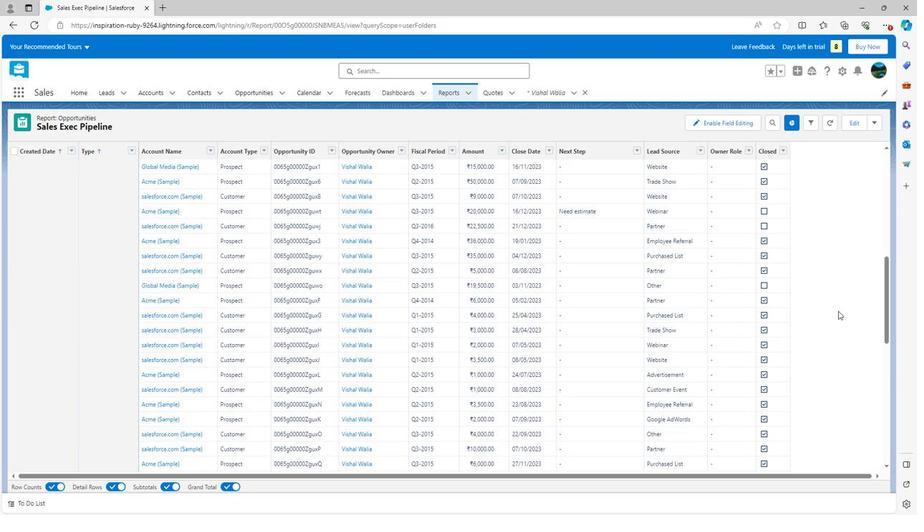 
Action: Mouse scrolled (833, 310) with delta (0, 0)
Screenshot: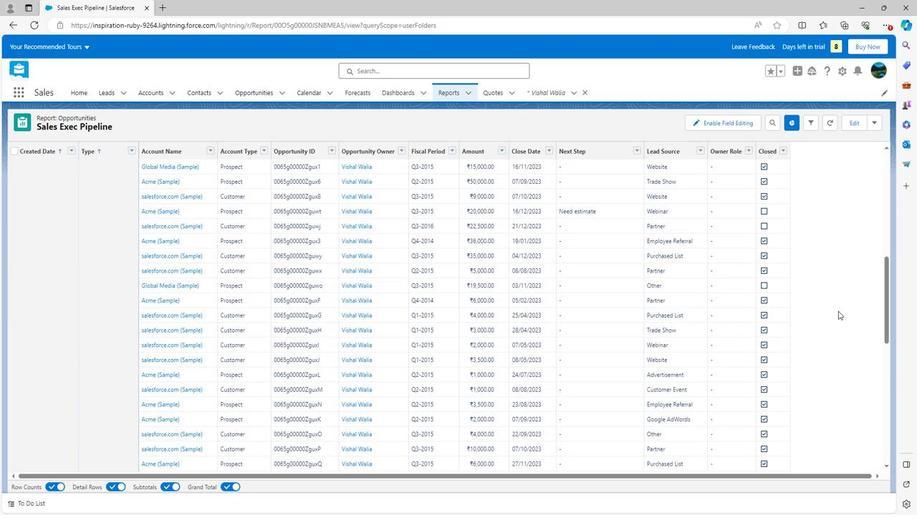
Action: Mouse scrolled (833, 310) with delta (0, 0)
Screenshot: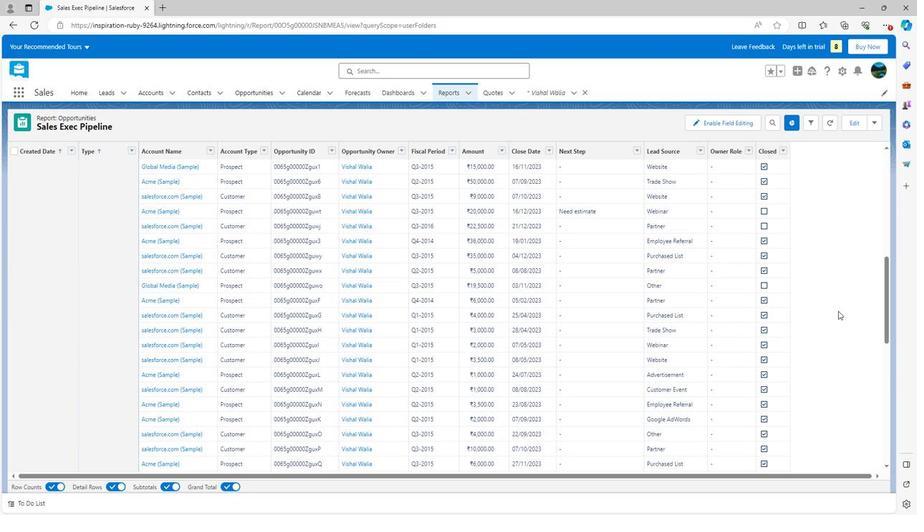 
Action: Mouse scrolled (833, 310) with delta (0, 0)
Screenshot: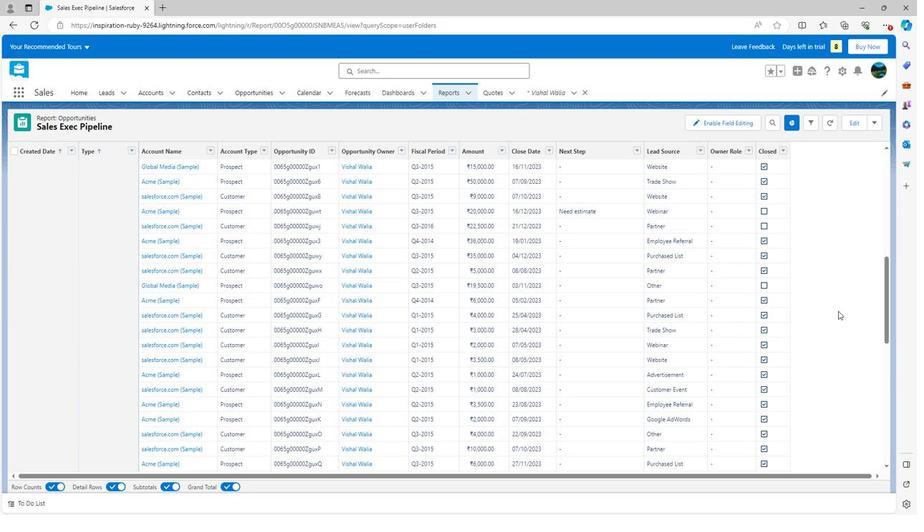 
Action: Mouse scrolled (833, 310) with delta (0, 0)
Screenshot: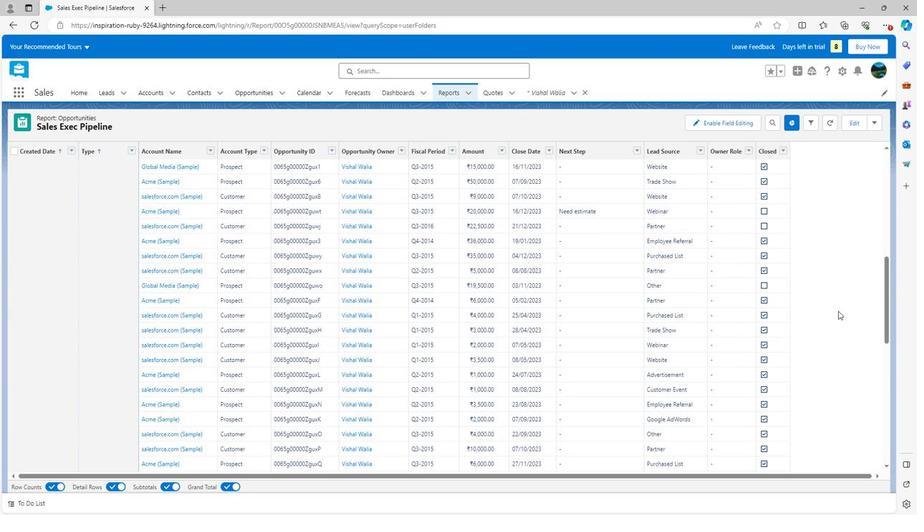 
Action: Mouse scrolled (833, 310) with delta (0, 0)
Screenshot: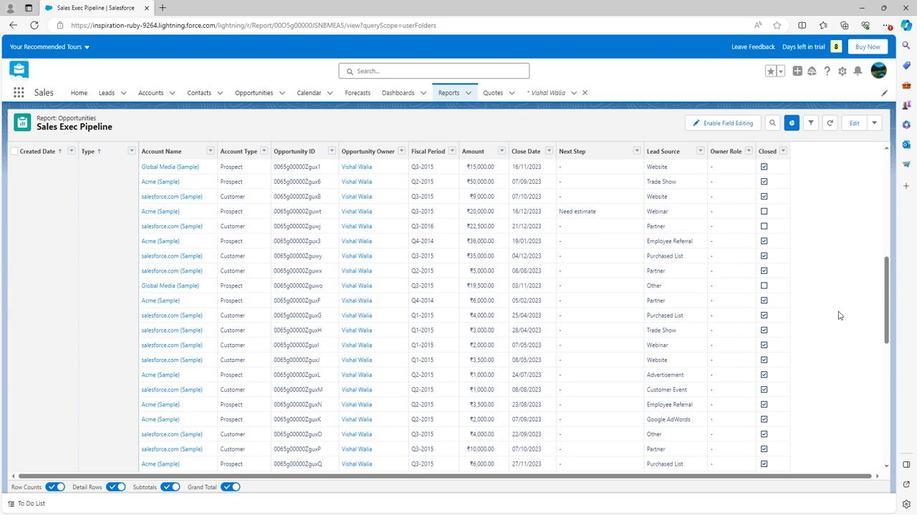 
Action: Mouse scrolled (833, 310) with delta (0, 0)
Screenshot: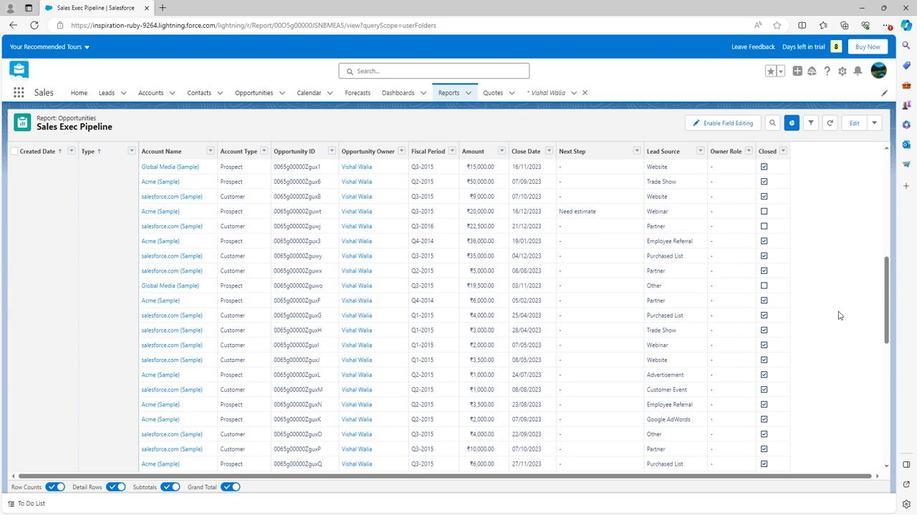 
Action: Mouse scrolled (833, 310) with delta (0, 0)
Screenshot: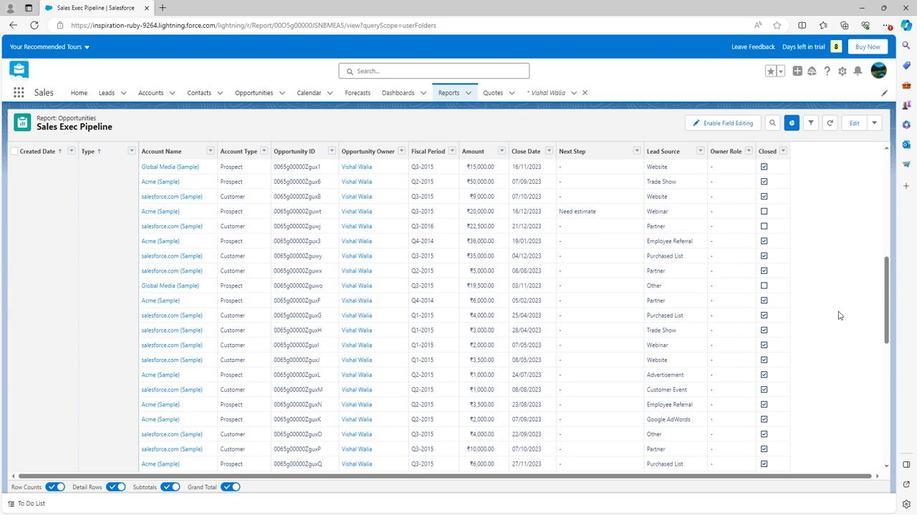
Action: Mouse scrolled (833, 310) with delta (0, 0)
Screenshot: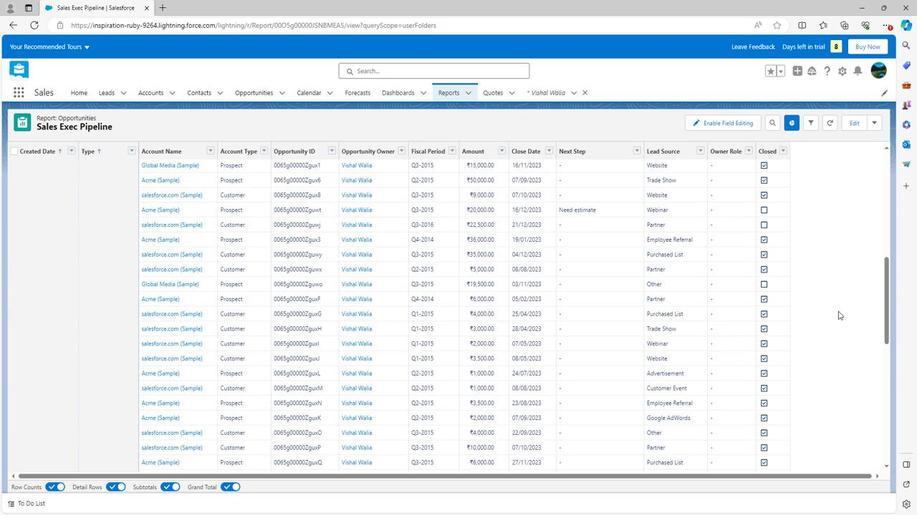
Action: Mouse scrolled (833, 310) with delta (0, 0)
Screenshot: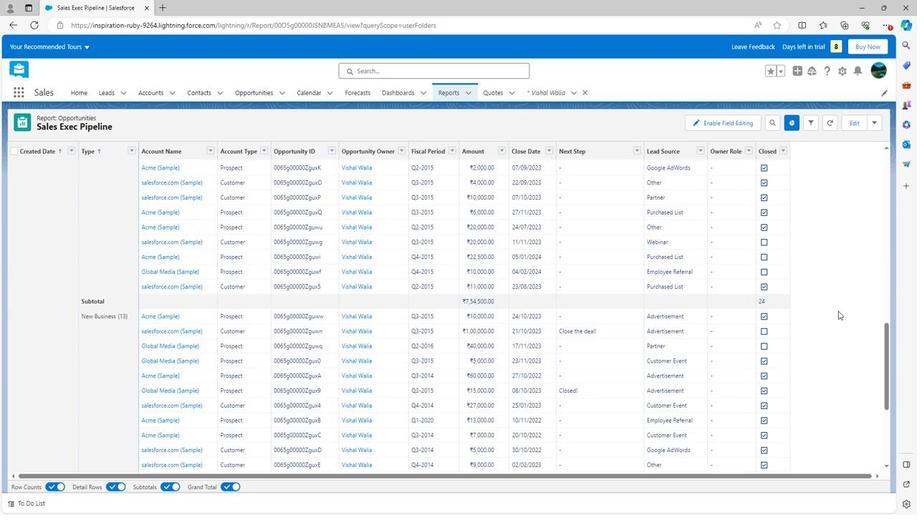 
Action: Mouse scrolled (833, 310) with delta (0, 0)
Screenshot: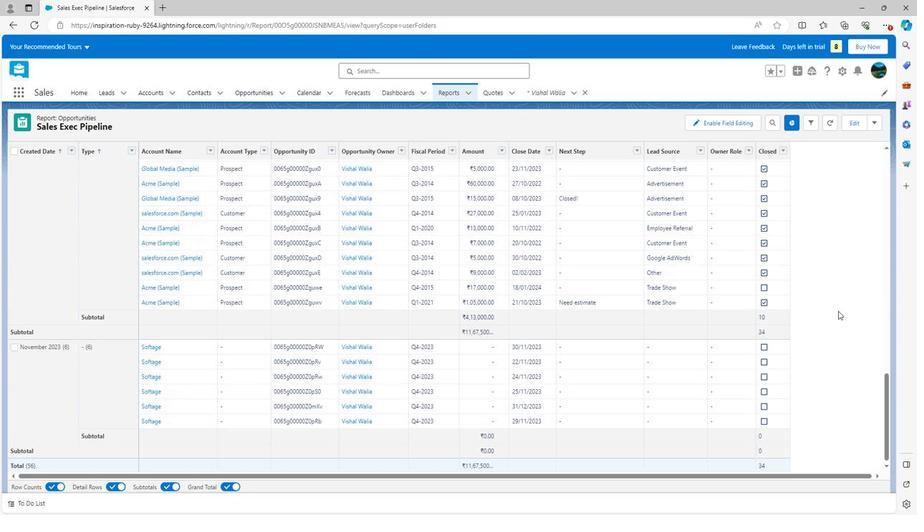 
Action: Mouse scrolled (833, 310) with delta (0, 0)
Screenshot: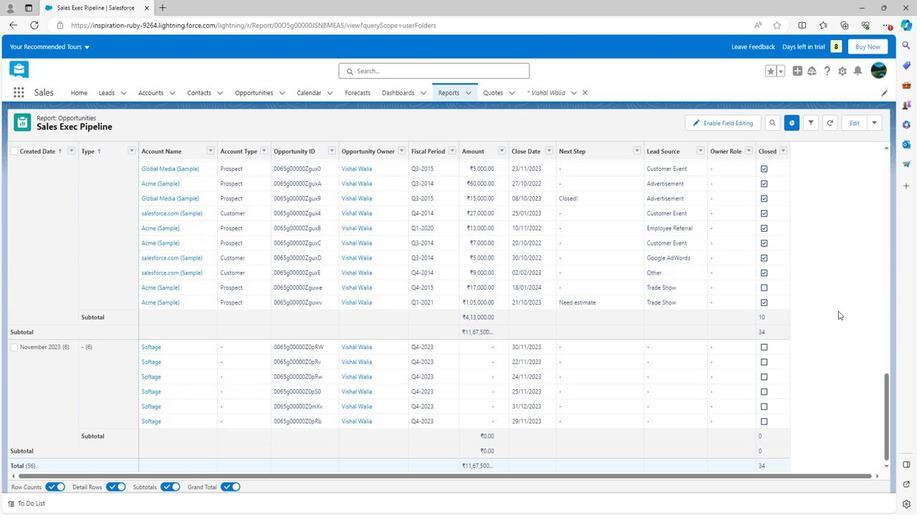 
Action: Mouse scrolled (833, 310) with delta (0, 0)
Screenshot: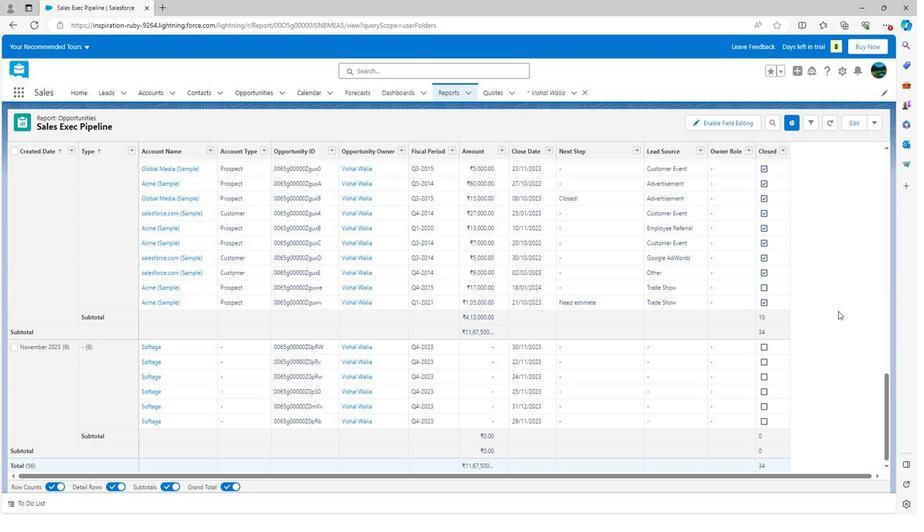 
Action: Mouse scrolled (833, 310) with delta (0, 0)
Screenshot: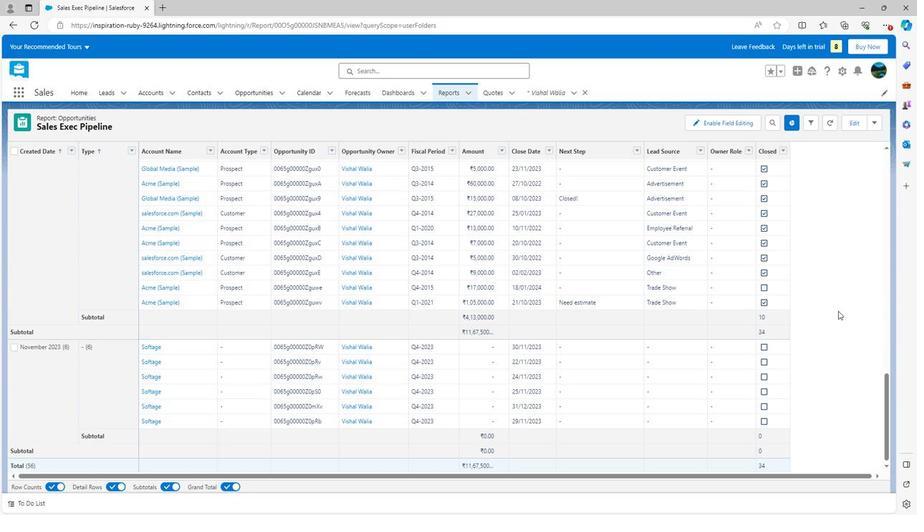 
Action: Mouse scrolled (833, 310) with delta (0, 0)
Screenshot: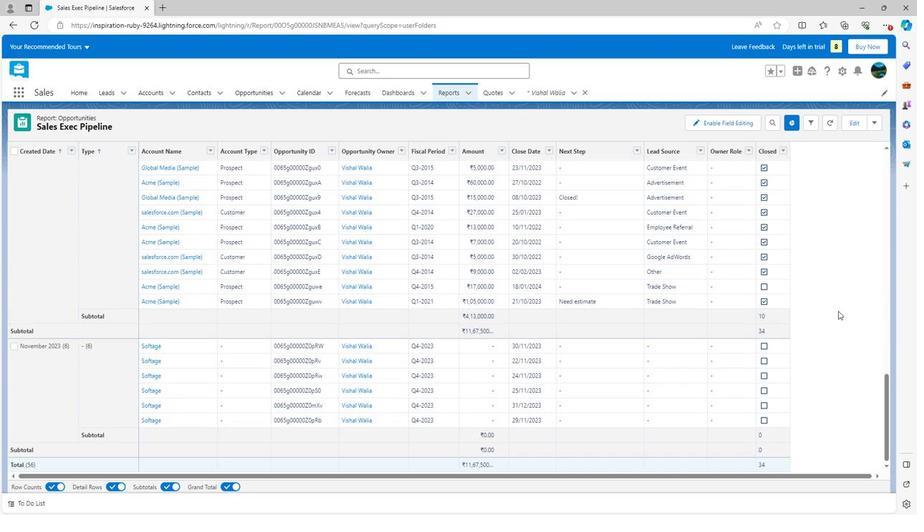 
Action: Mouse scrolled (833, 311) with delta (0, 0)
Screenshot: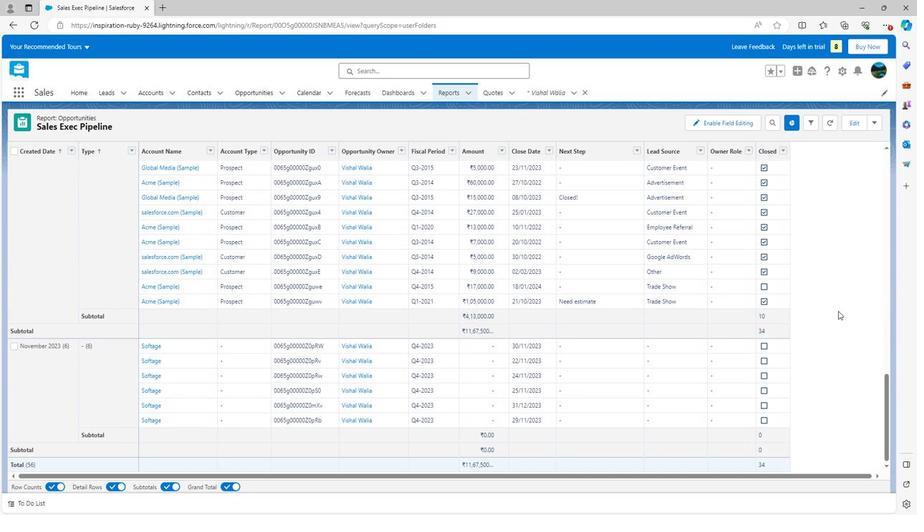 
Action: Mouse scrolled (833, 311) with delta (0, 0)
Screenshot: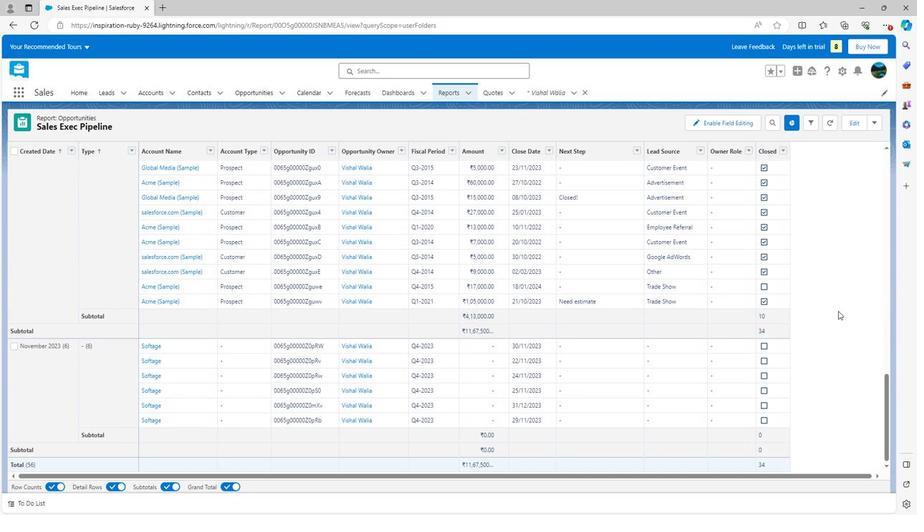 
Action: Mouse scrolled (833, 311) with delta (0, 0)
Screenshot: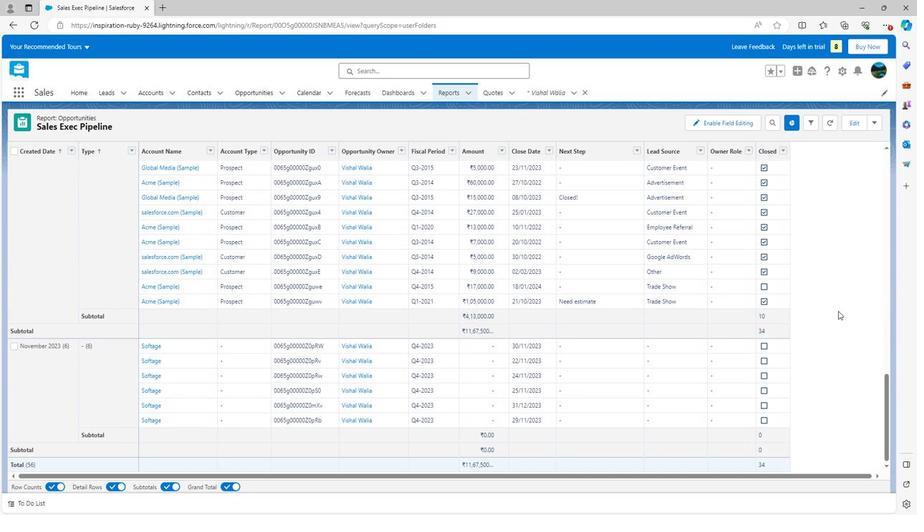 
Action: Mouse scrolled (833, 311) with delta (0, 0)
Screenshot: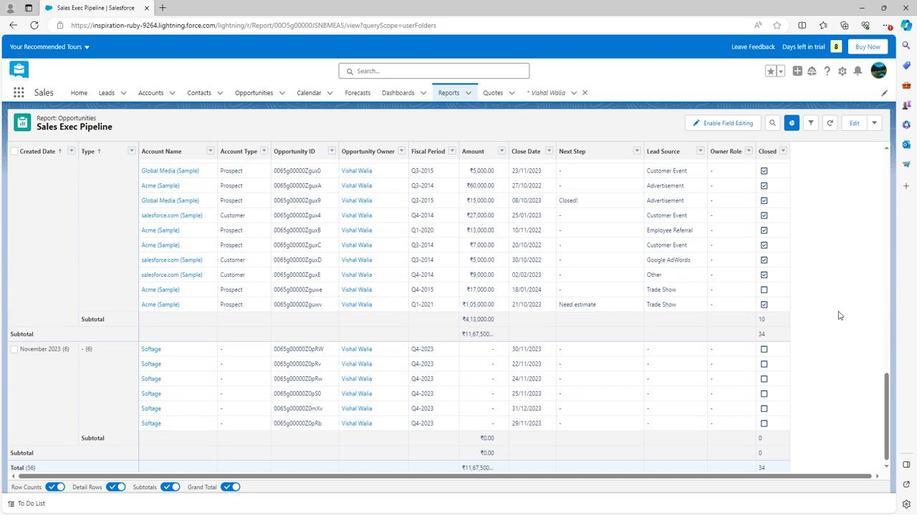 
Action: Mouse scrolled (833, 311) with delta (0, 0)
Screenshot: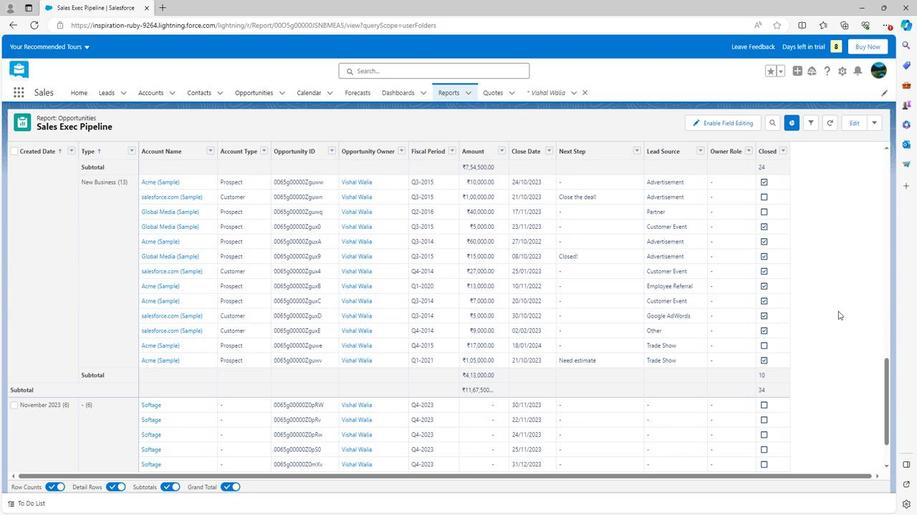 
Action: Mouse scrolled (833, 311) with delta (0, 0)
Screenshot: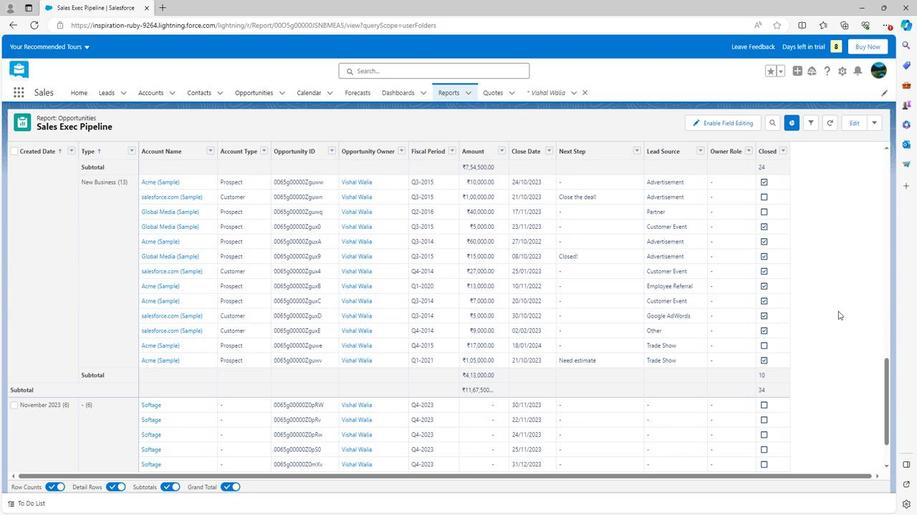 
Action: Mouse scrolled (833, 311) with delta (0, 0)
Screenshot: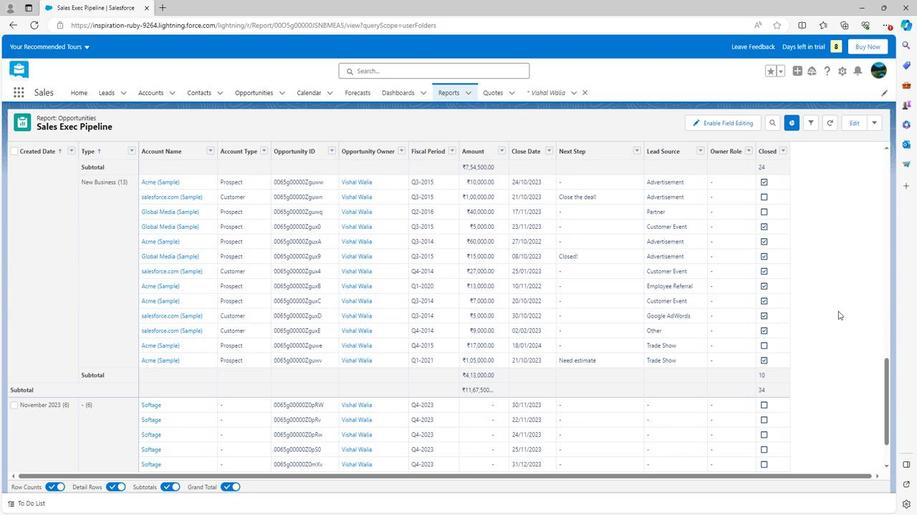 
Action: Mouse scrolled (833, 311) with delta (0, 0)
Screenshot: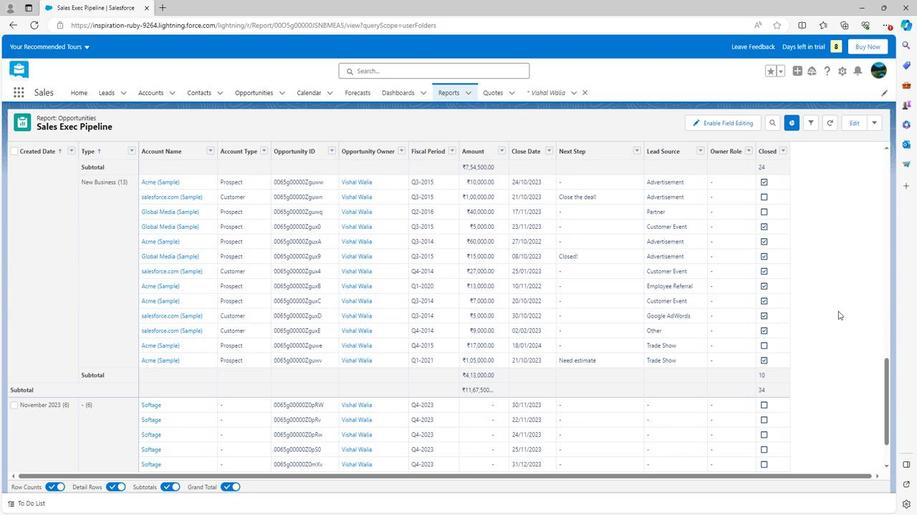 
Action: Mouse scrolled (833, 311) with delta (0, 0)
Screenshot: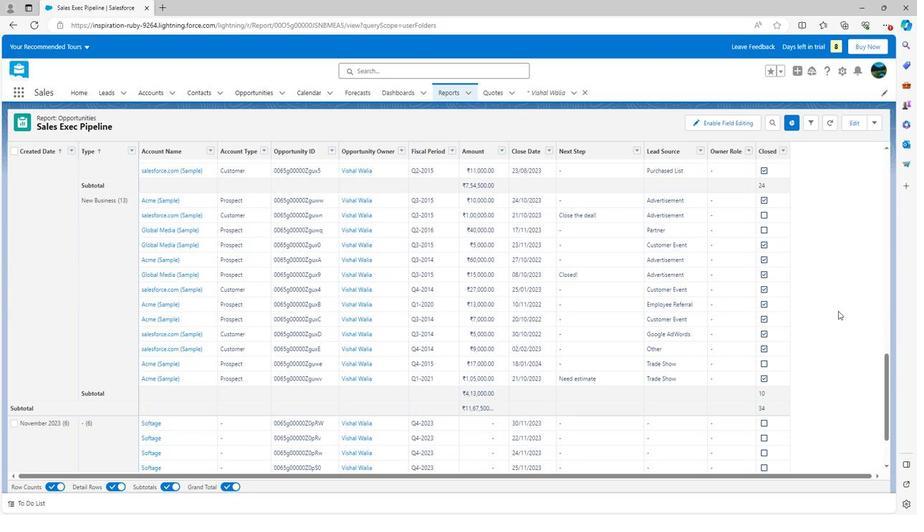 
Action: Mouse scrolled (833, 311) with delta (0, 0)
Screenshot: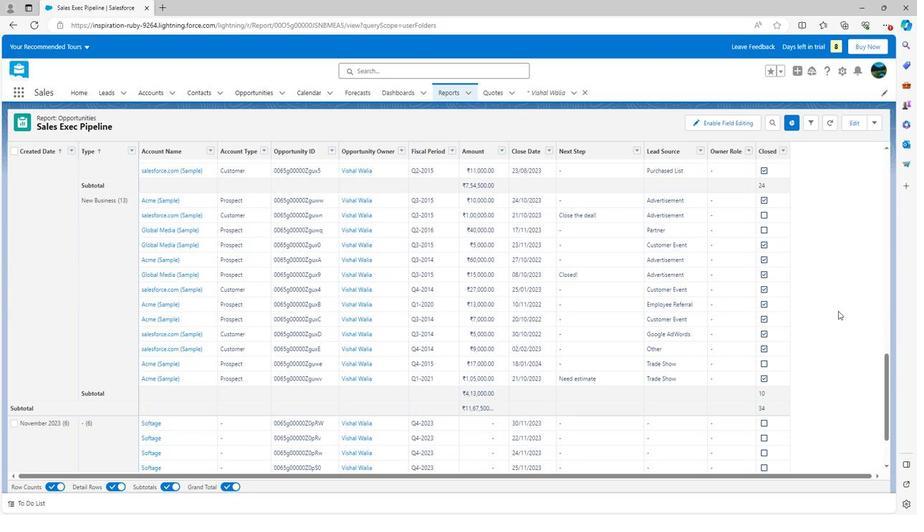 
Action: Mouse scrolled (833, 311) with delta (0, 0)
Screenshot: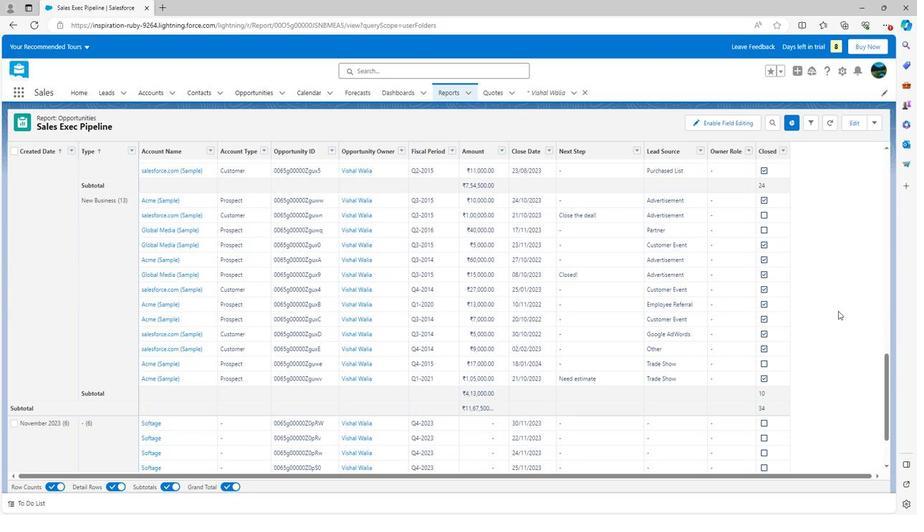
Action: Mouse scrolled (833, 311) with delta (0, 0)
Screenshot: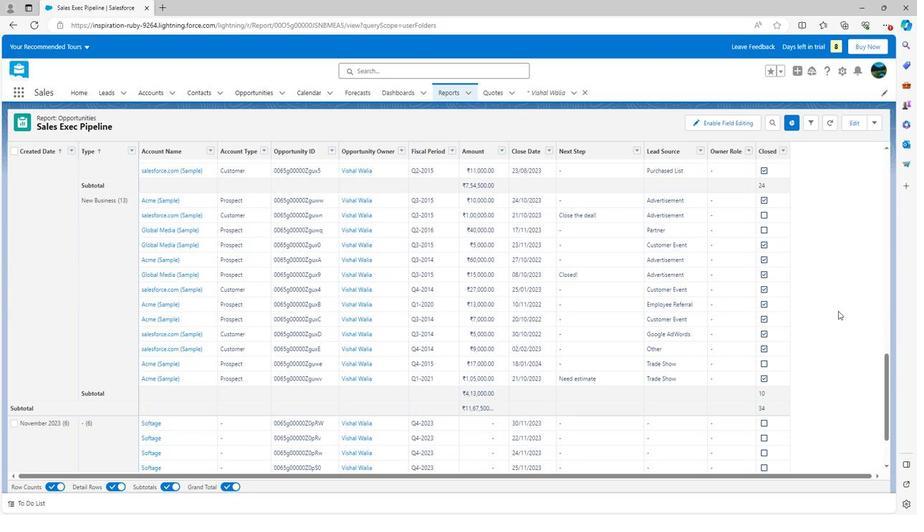 
Action: Mouse scrolled (833, 311) with delta (0, 0)
Screenshot: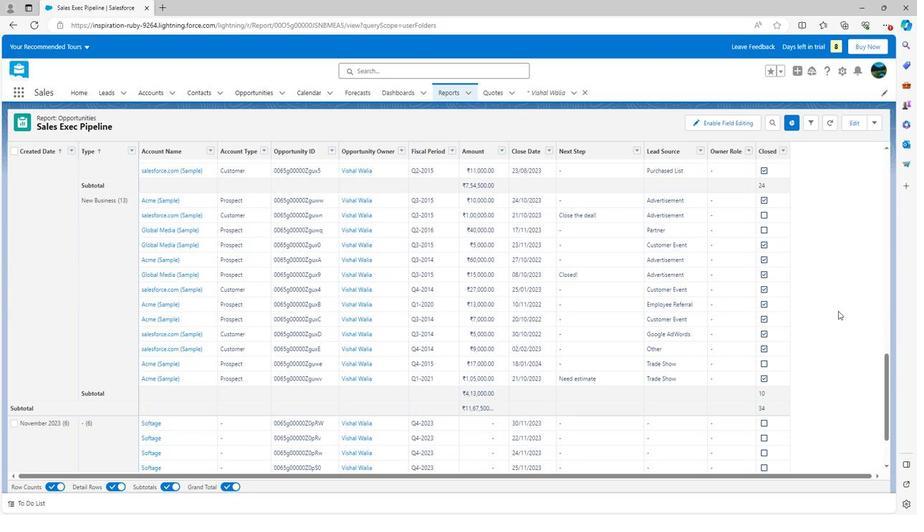 
Action: Mouse scrolled (833, 311) with delta (0, 0)
Screenshot: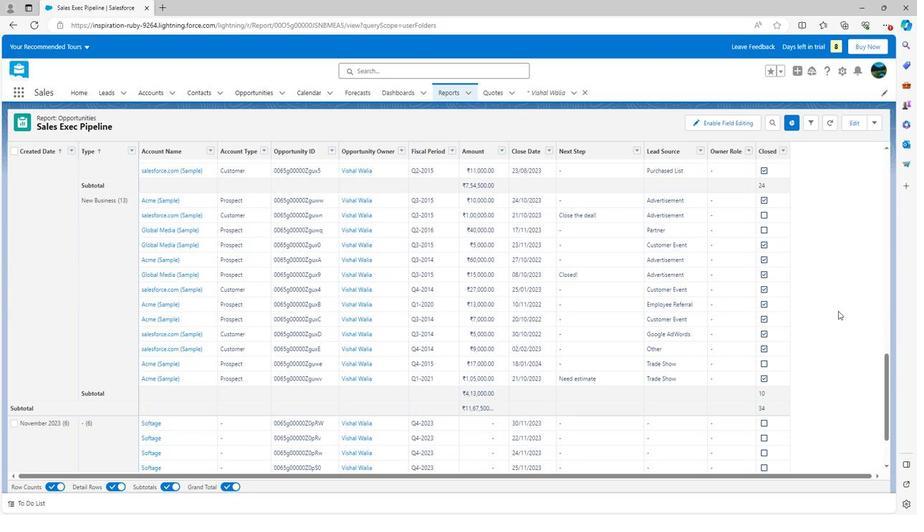 
Action: Mouse scrolled (833, 311) with delta (0, 0)
Screenshot: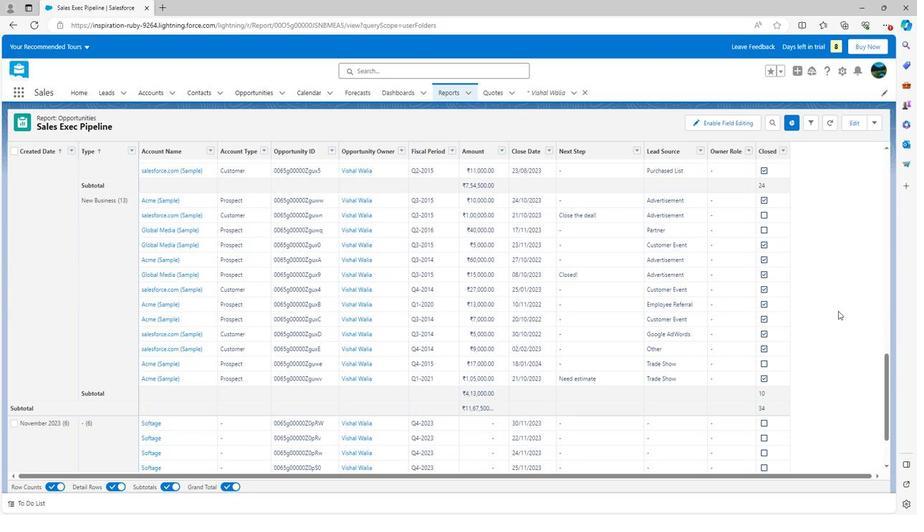 
Action: Mouse scrolled (833, 311) with delta (0, 0)
Screenshot: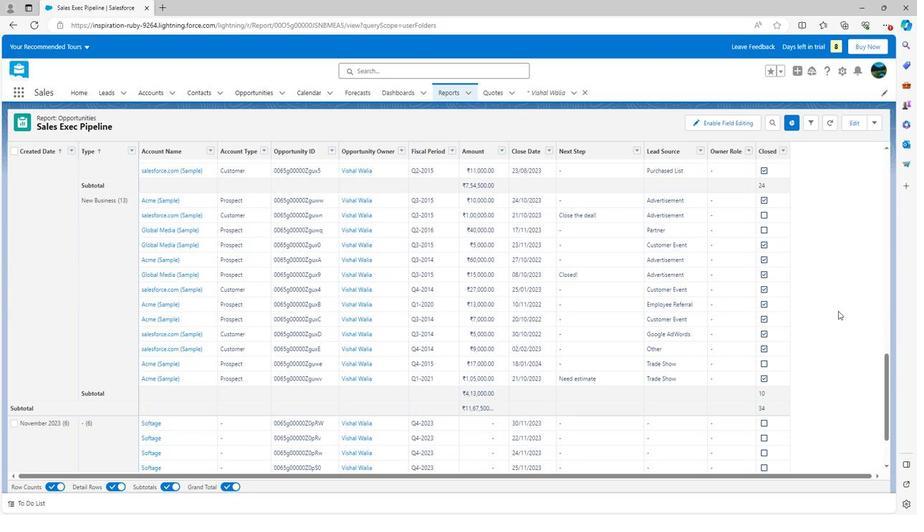 
Action: Mouse scrolled (833, 311) with delta (0, 0)
Screenshot: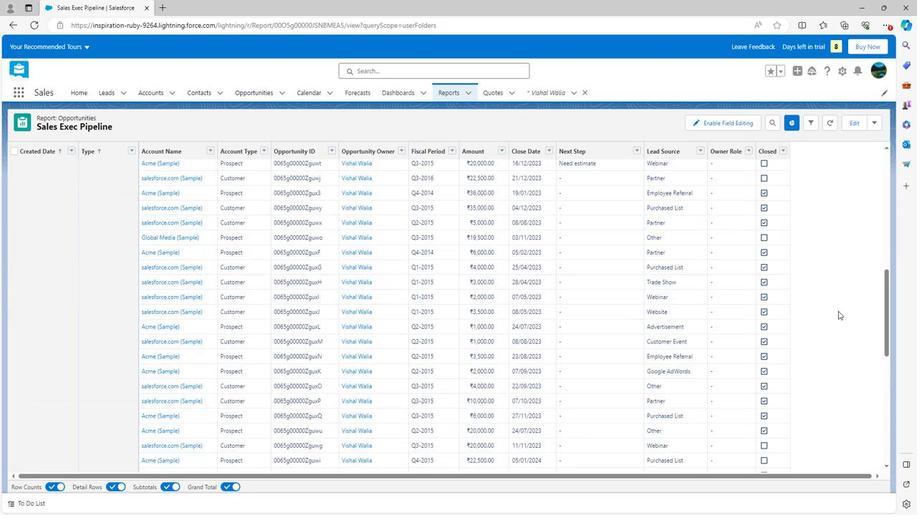 
Action: Mouse scrolled (833, 311) with delta (0, 0)
Screenshot: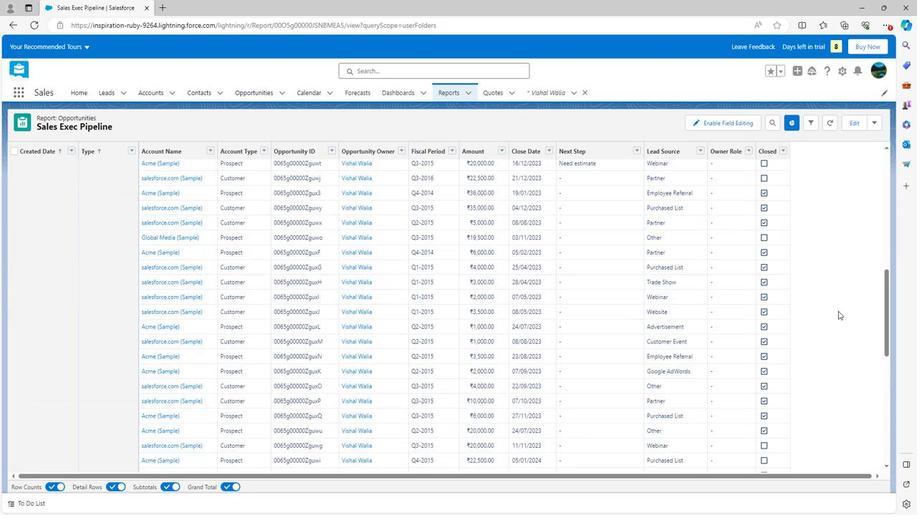 
Action: Mouse scrolled (833, 311) with delta (0, 0)
Screenshot: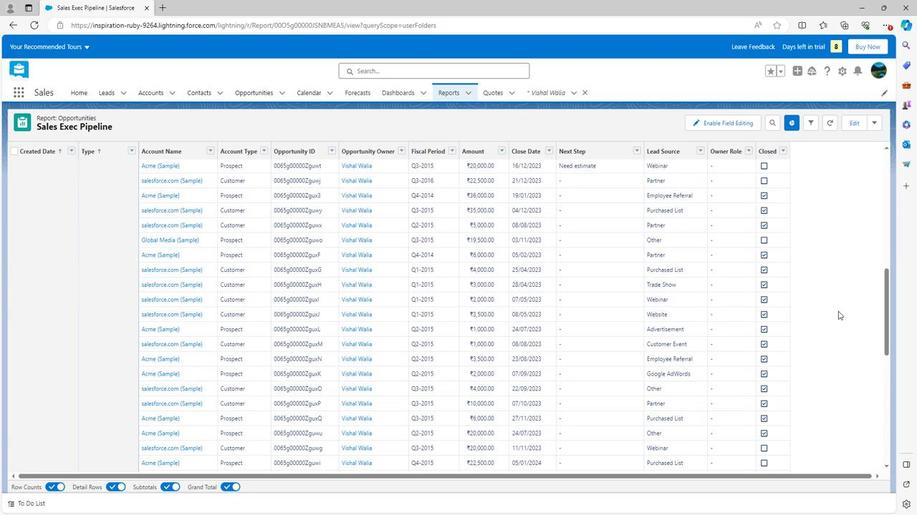 
Action: Mouse scrolled (833, 311) with delta (0, 0)
Screenshot: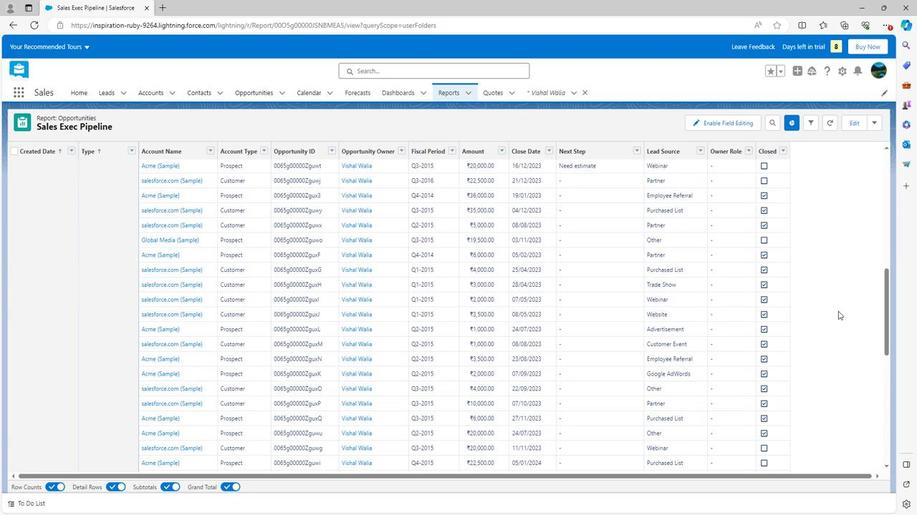 
Action: Mouse scrolled (833, 311) with delta (0, 0)
Screenshot: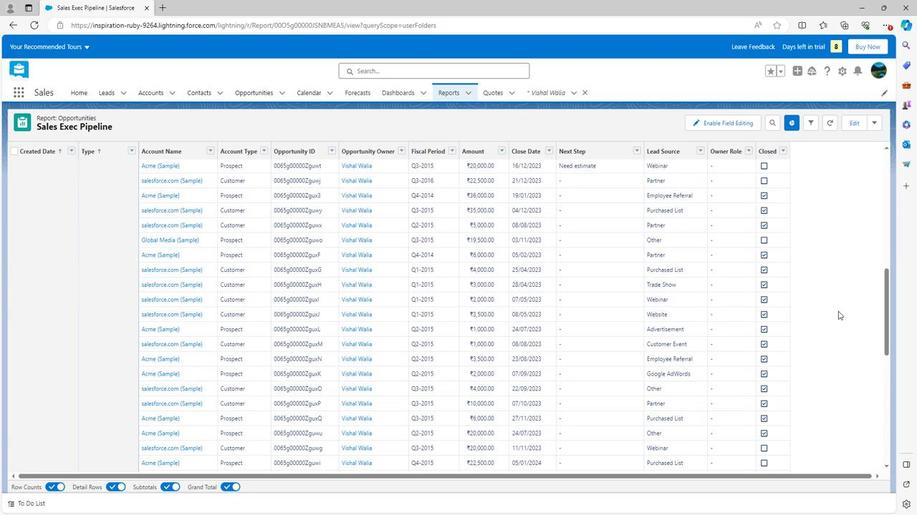 
Action: Mouse scrolled (833, 311) with delta (0, 0)
Screenshot: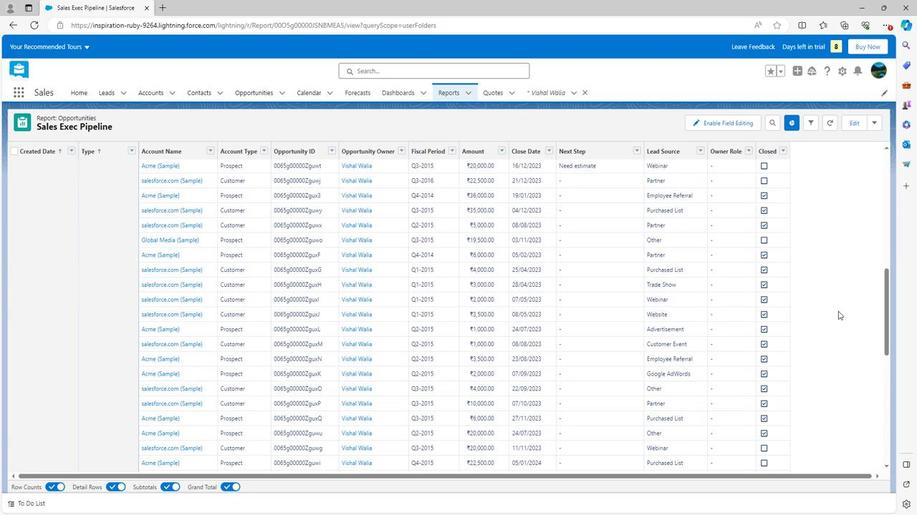 
Action: Mouse scrolled (833, 311) with delta (0, 0)
Screenshot: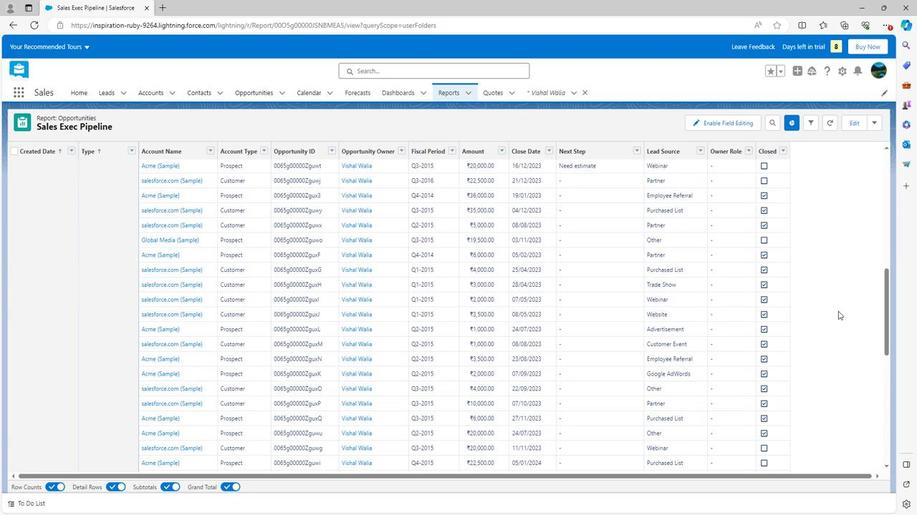 
Action: Mouse scrolled (833, 311) with delta (0, 0)
Screenshot: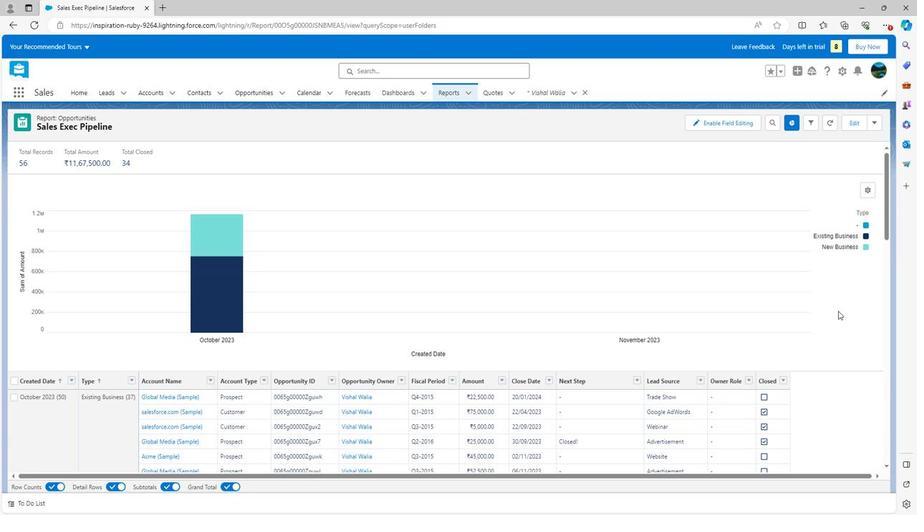 
Action: Mouse scrolled (833, 311) with delta (0, 0)
Screenshot: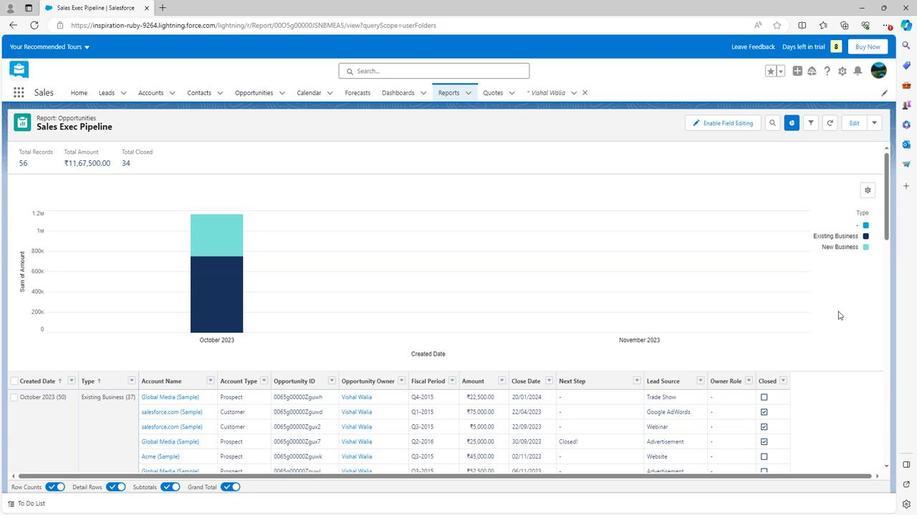 
Action: Mouse scrolled (833, 311) with delta (0, 0)
Screenshot: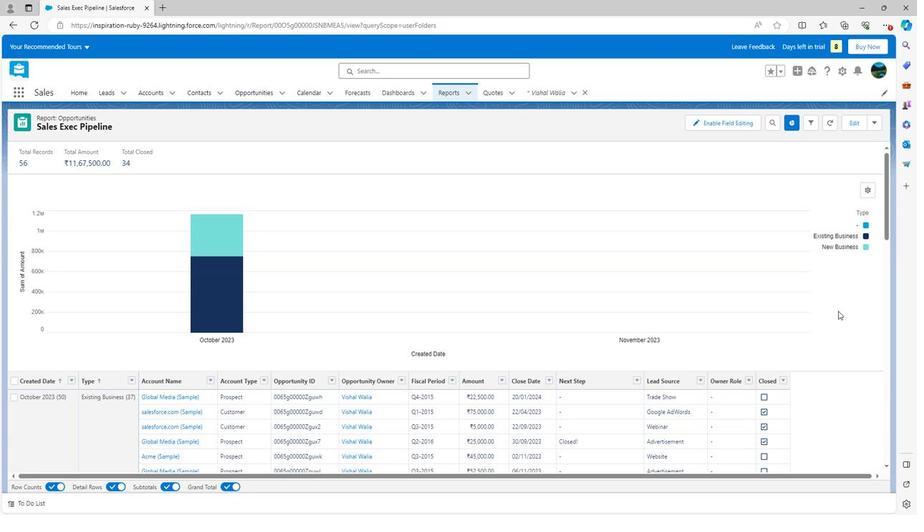 
Action: Mouse scrolled (833, 311) with delta (0, 0)
Screenshot: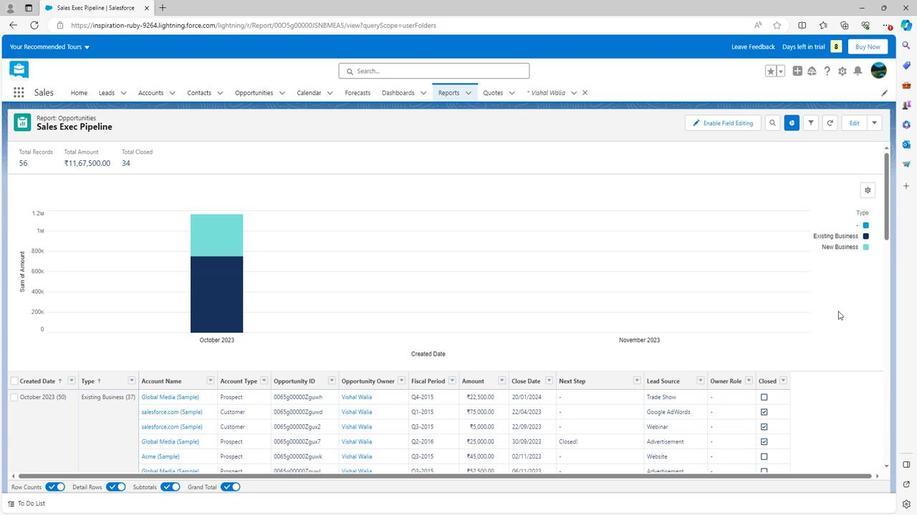 
